 Task: Create a section Data Analysis Sprint and in the section, add a milestone Mobile App Development in the project Vigilant.
Action: Mouse moved to (9, 65)
Screenshot: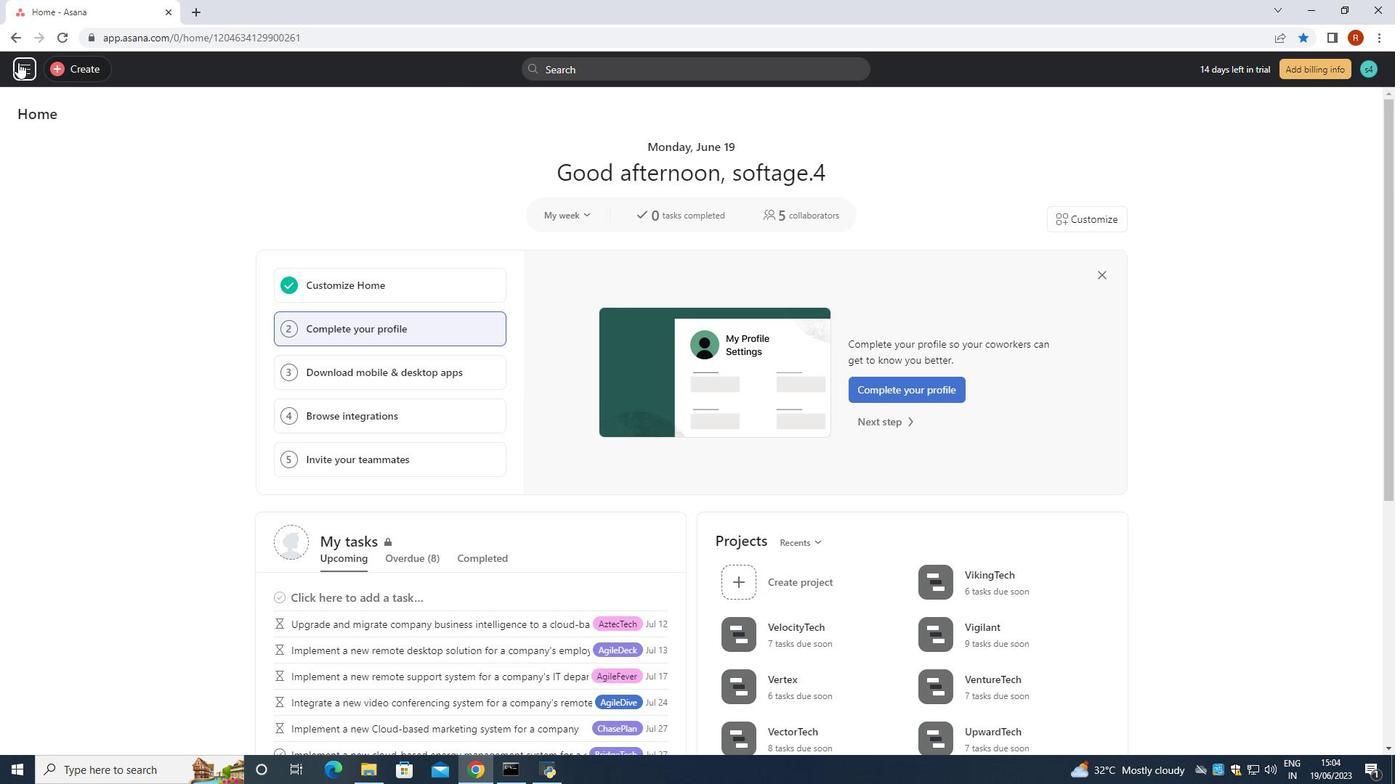 
Action: Mouse pressed left at (9, 65)
Screenshot: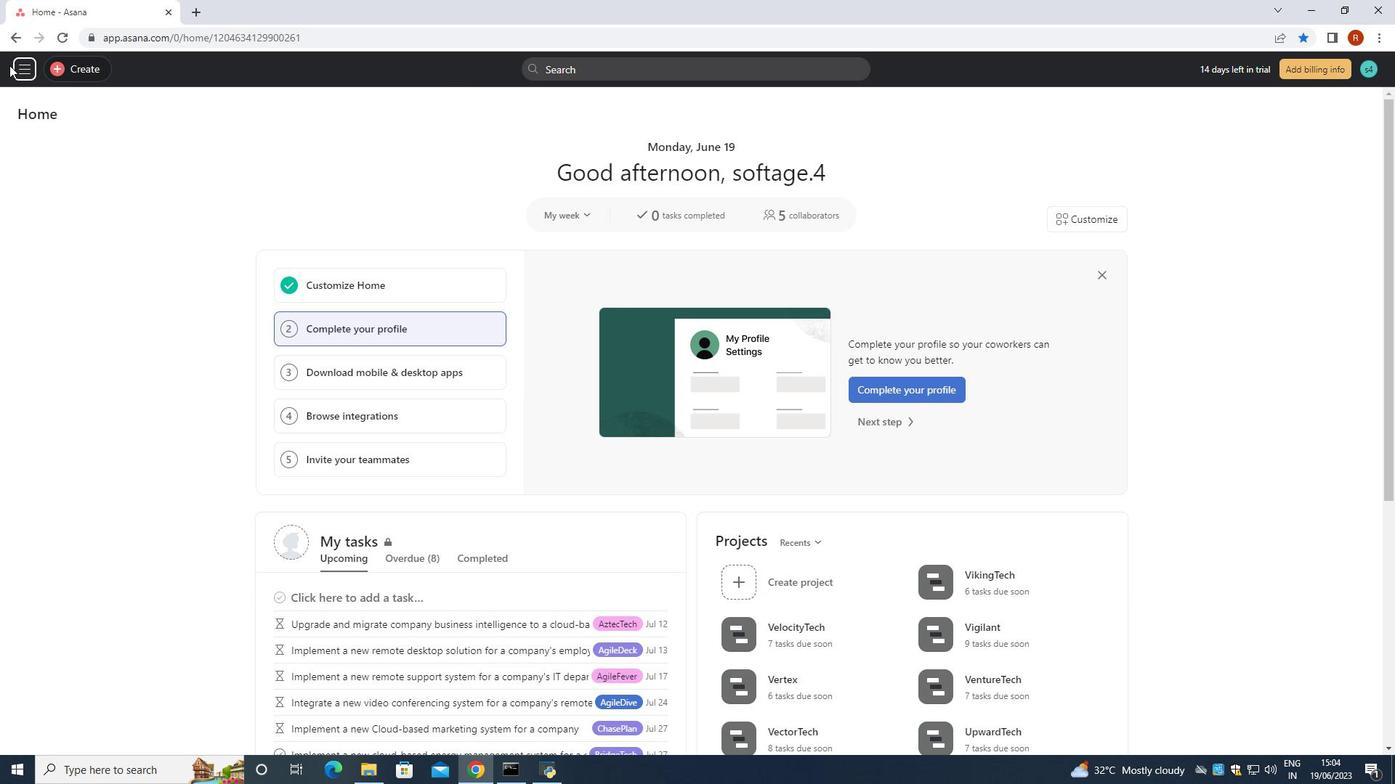
Action: Mouse moved to (15, 66)
Screenshot: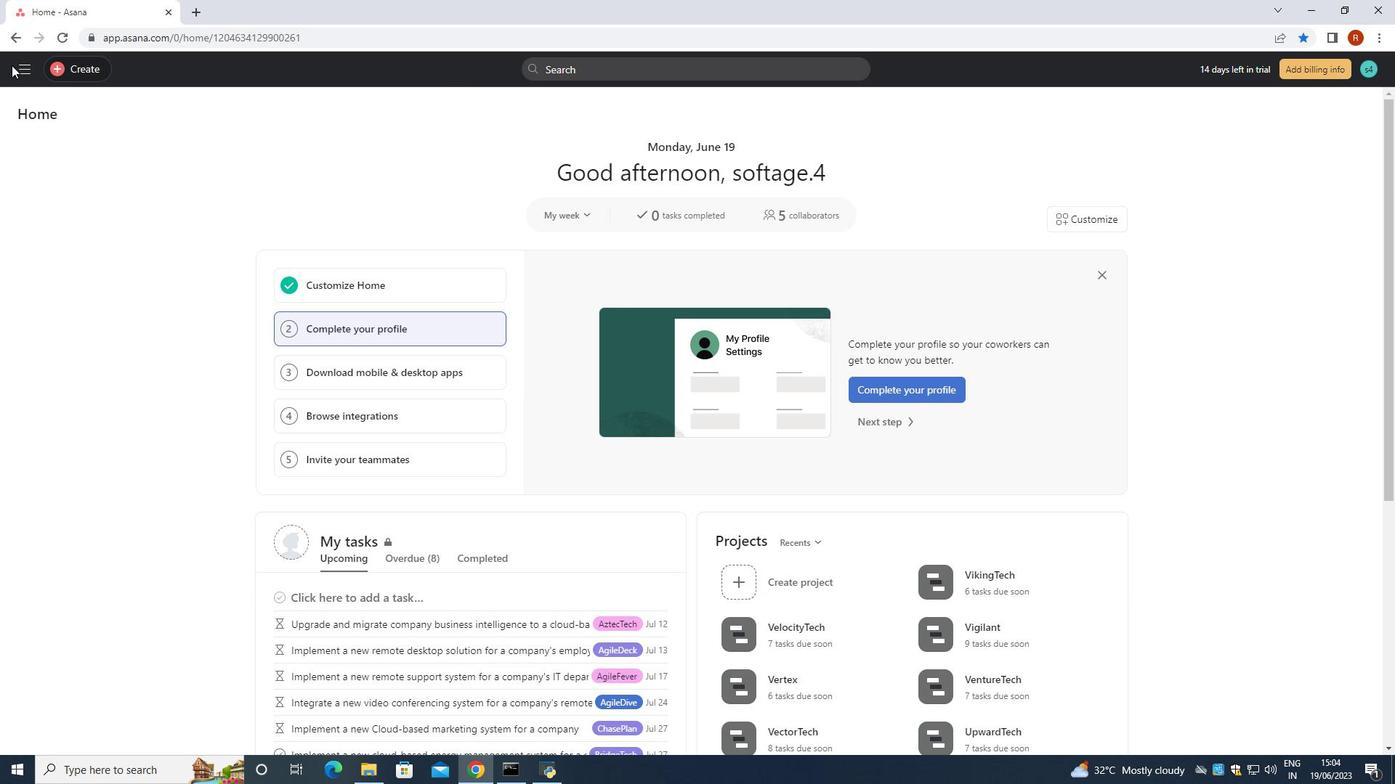 
Action: Mouse pressed left at (15, 66)
Screenshot: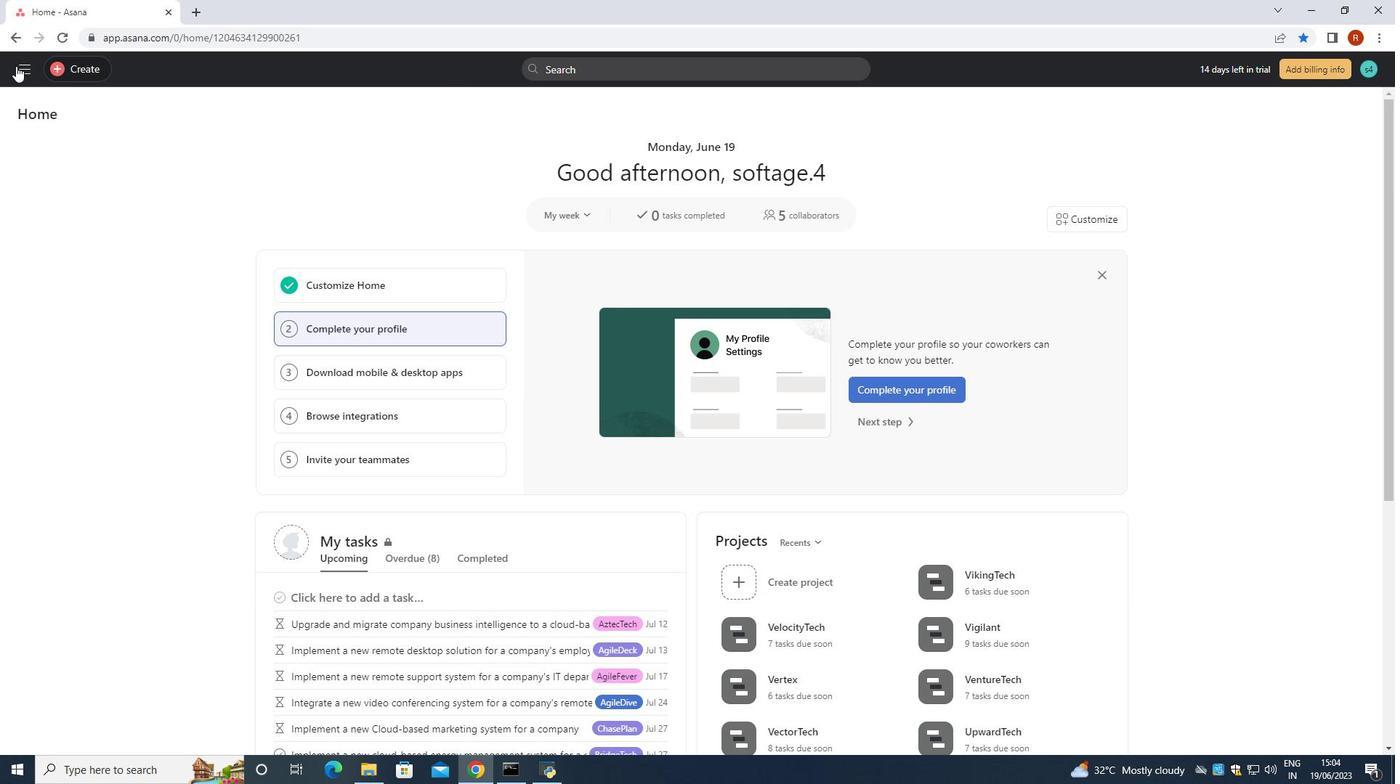 
Action: Mouse moved to (69, 320)
Screenshot: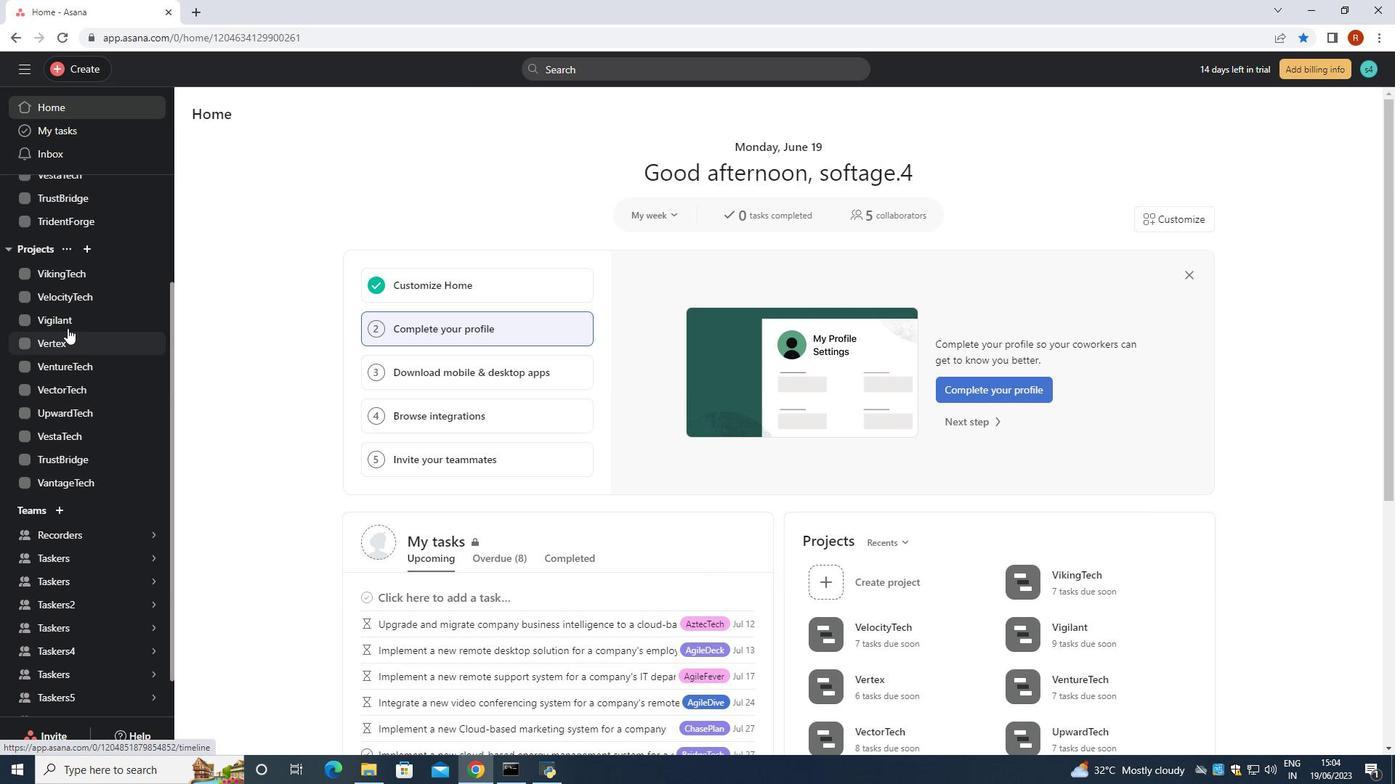 
Action: Mouse pressed left at (69, 320)
Screenshot: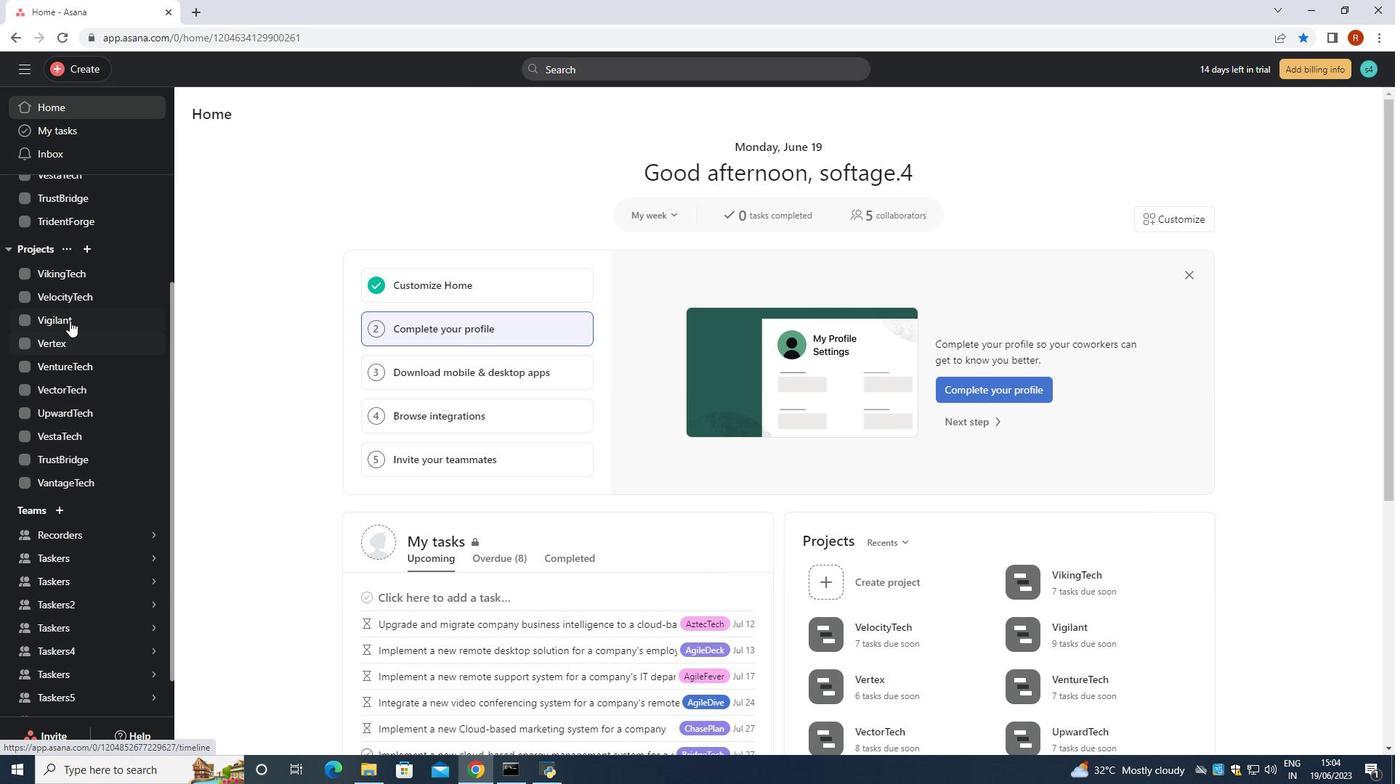 
Action: Mouse moved to (296, 452)
Screenshot: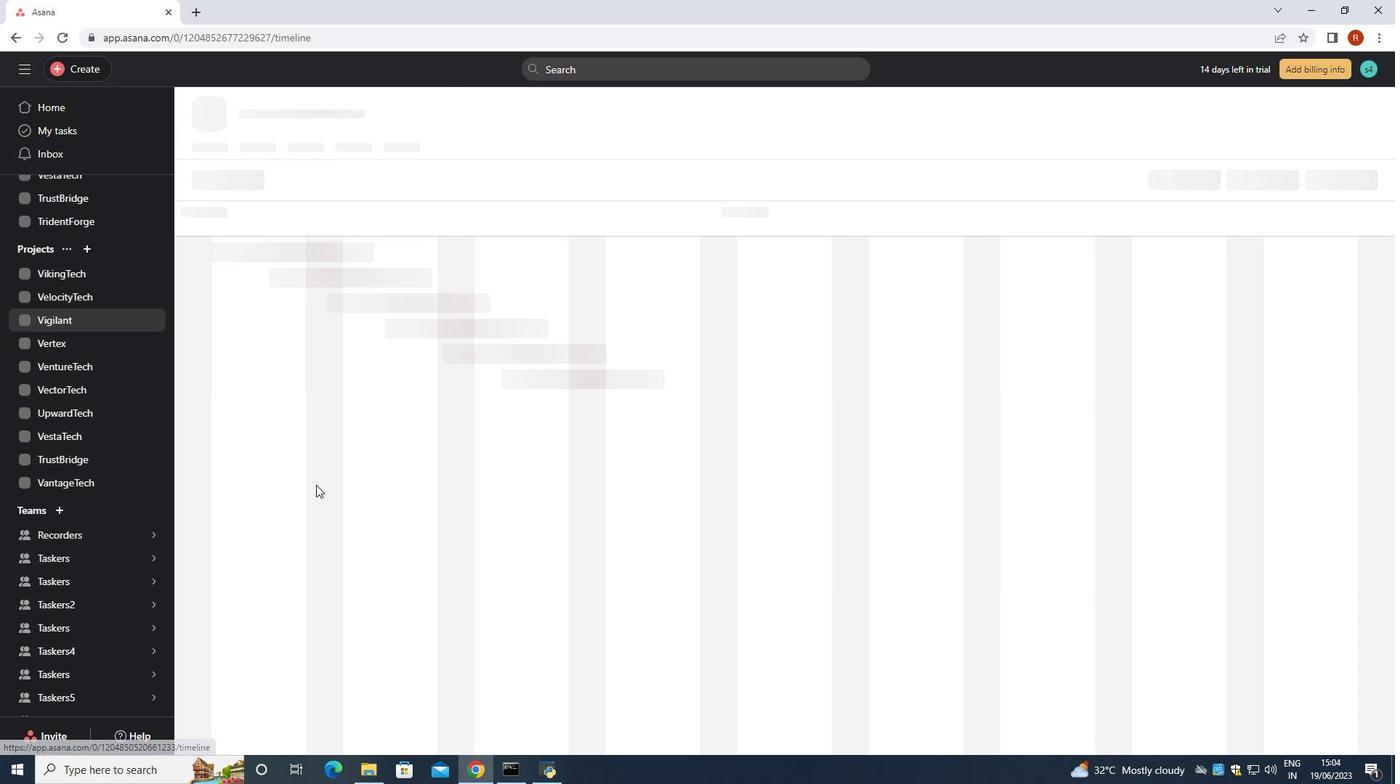 
Action: Mouse scrolled (296, 451) with delta (0, 0)
Screenshot: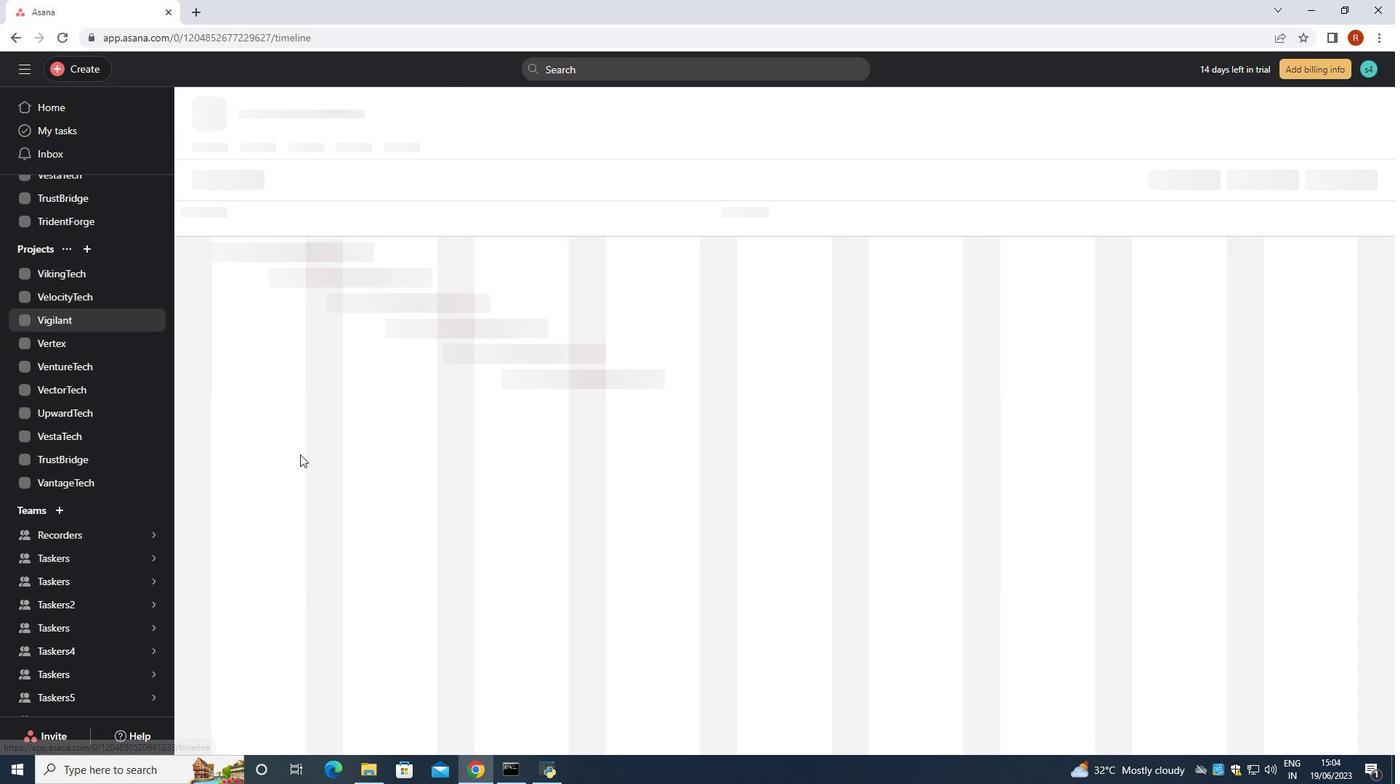 
Action: Mouse scrolled (296, 451) with delta (0, 0)
Screenshot: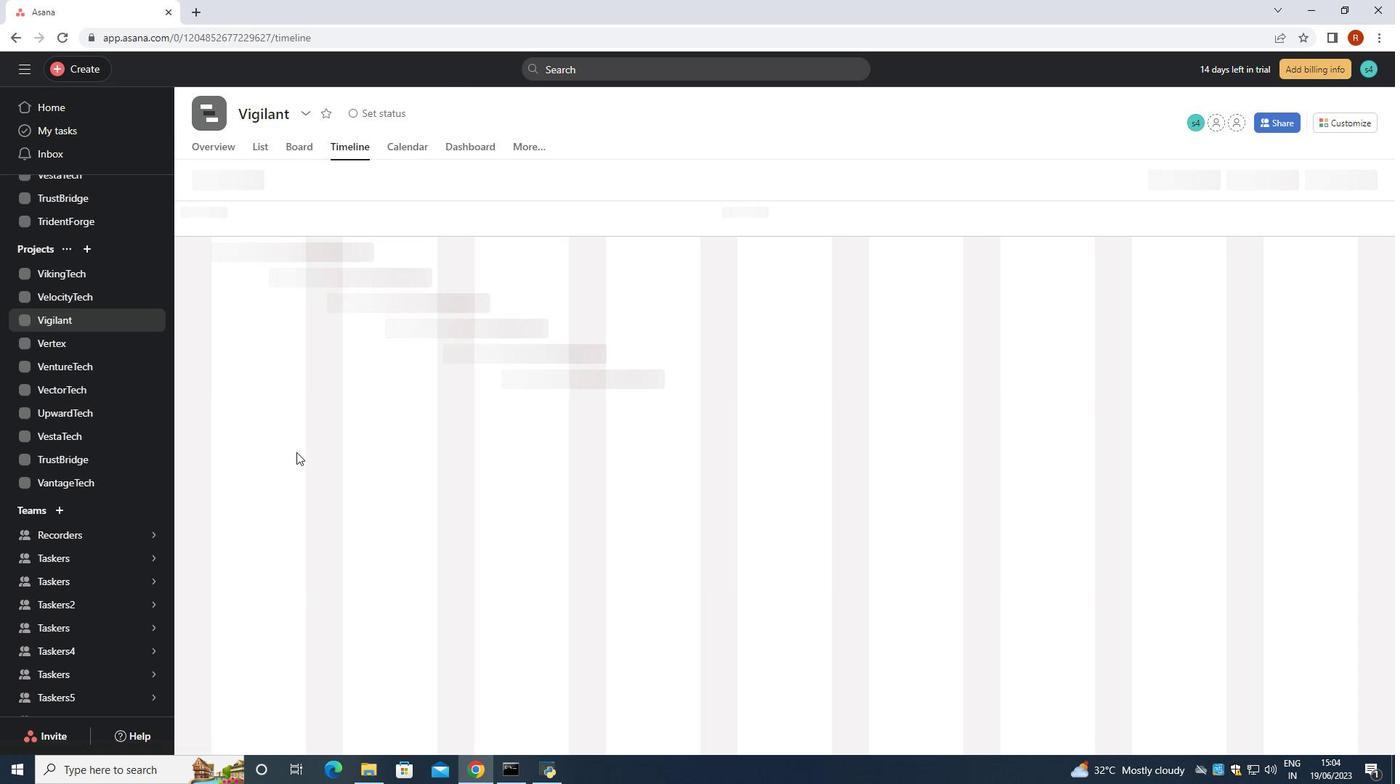 
Action: Mouse scrolled (296, 451) with delta (0, 0)
Screenshot: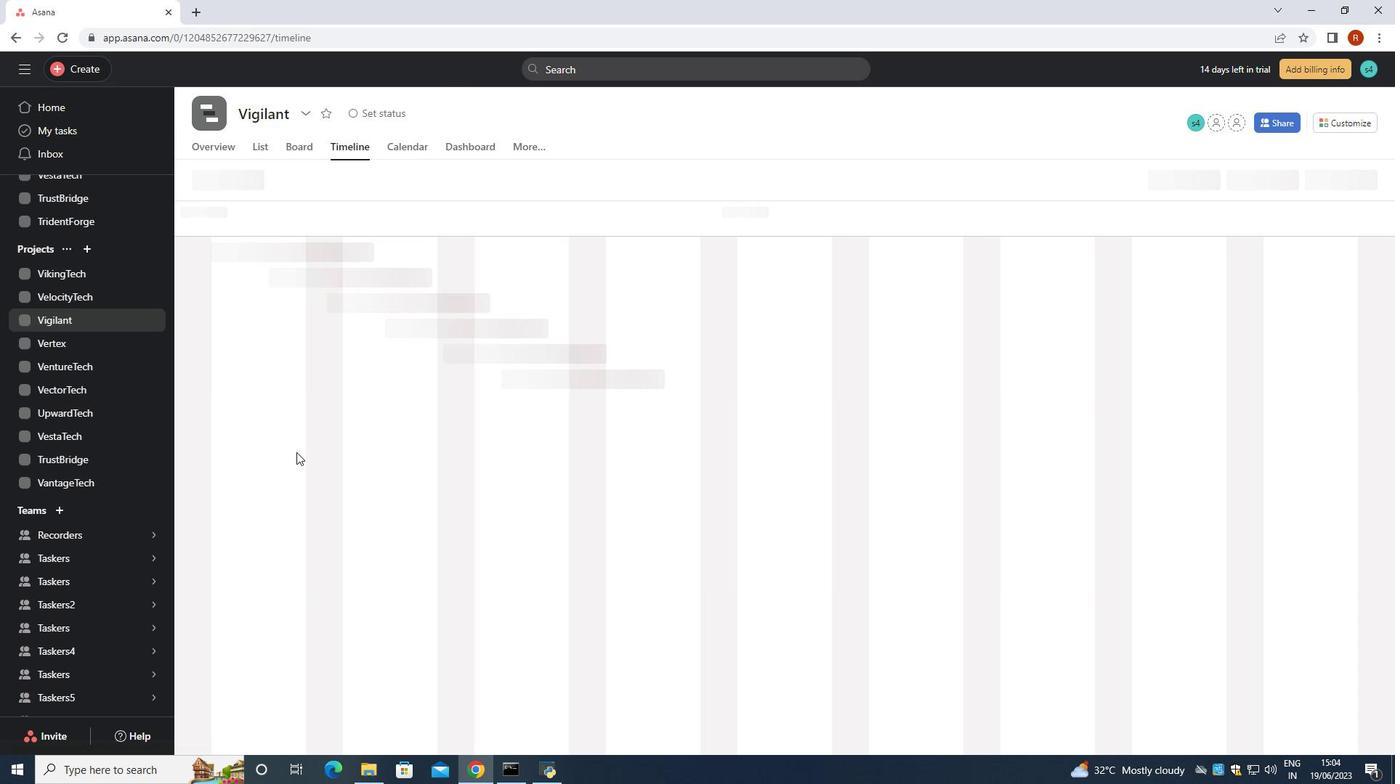 
Action: Mouse scrolled (296, 451) with delta (0, 0)
Screenshot: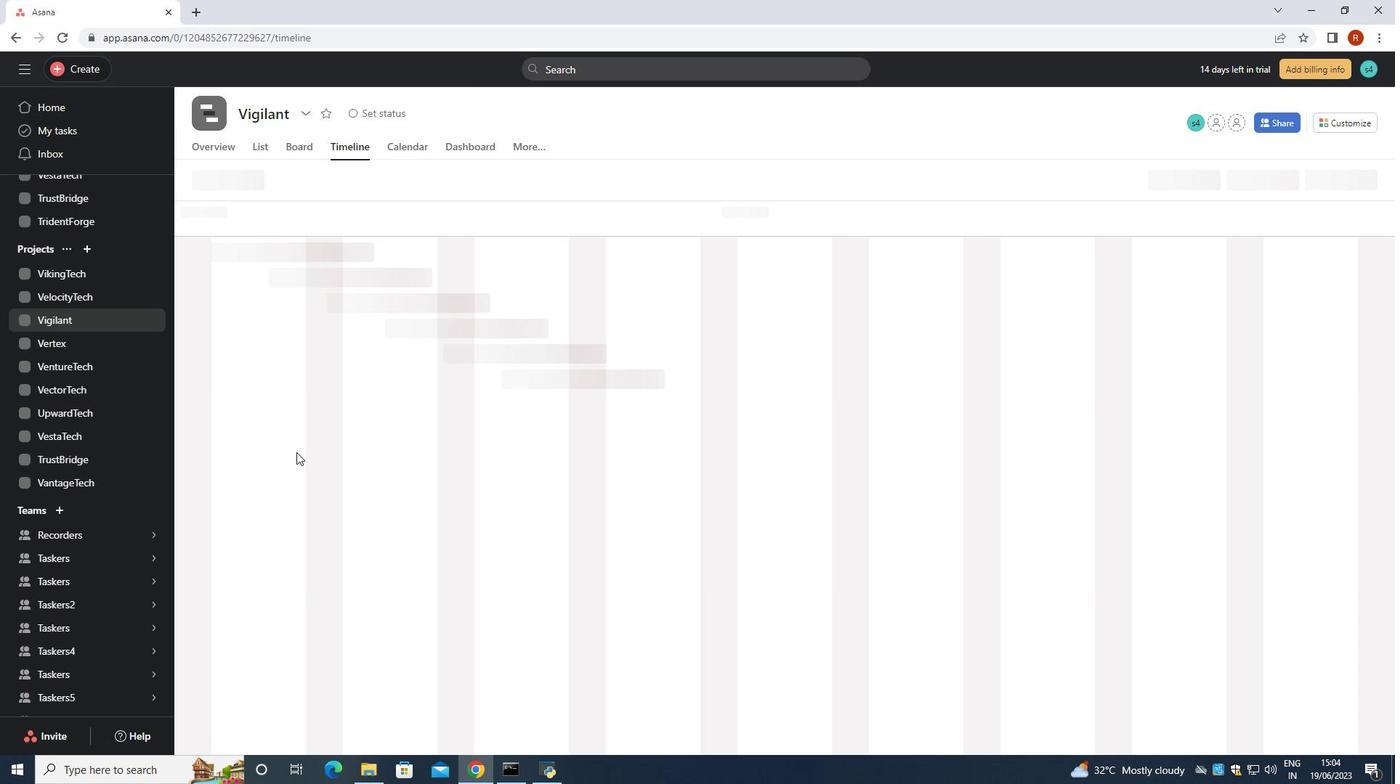 
Action: Mouse scrolled (296, 451) with delta (0, 0)
Screenshot: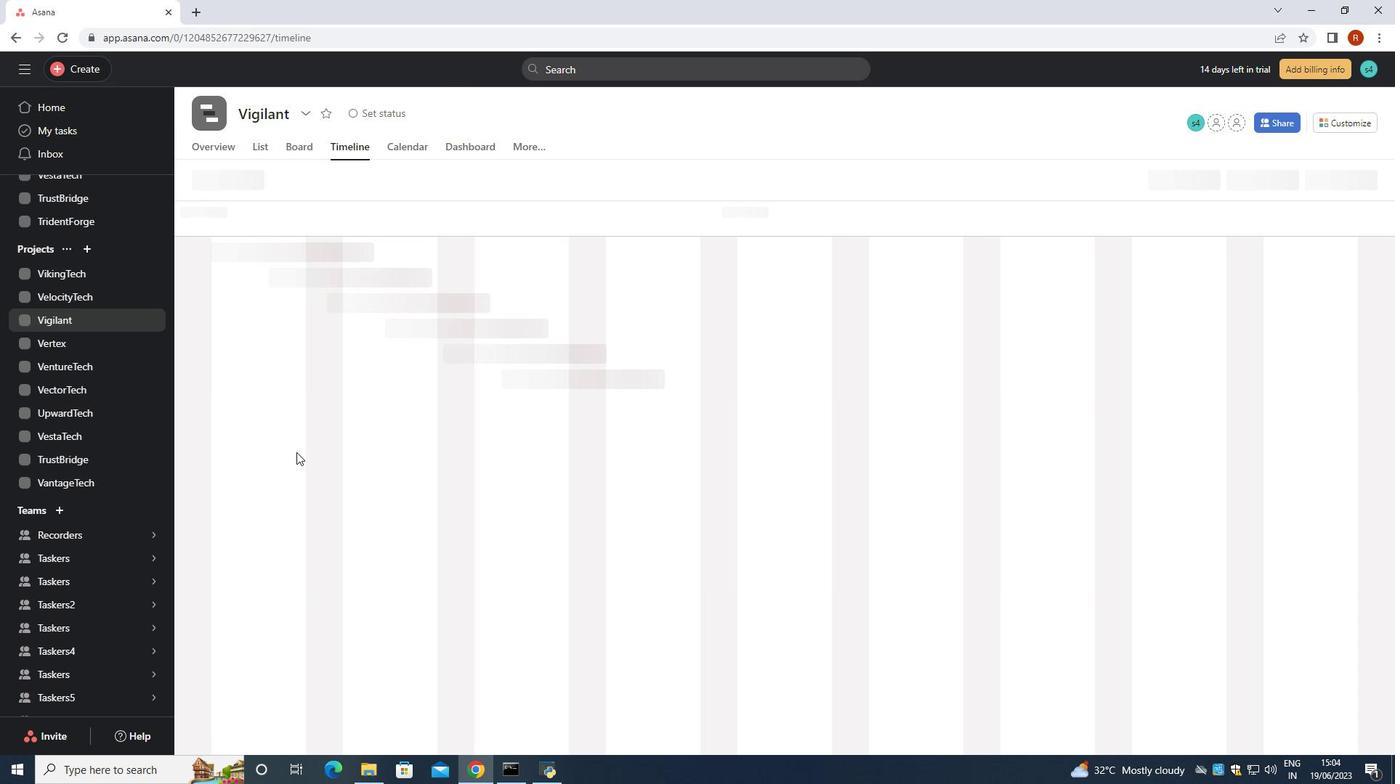 
Action: Mouse moved to (300, 452)
Screenshot: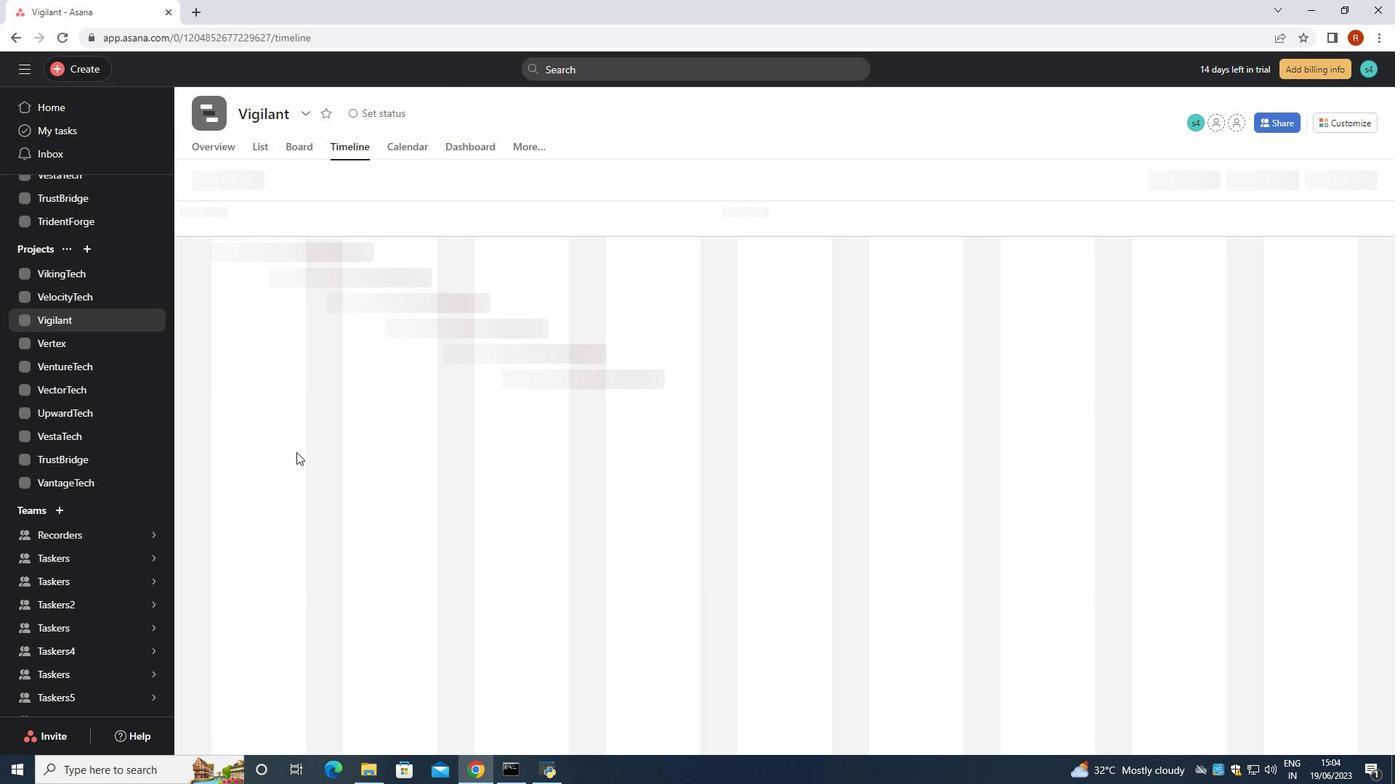 
Action: Mouse scrolled (300, 451) with delta (0, 0)
Screenshot: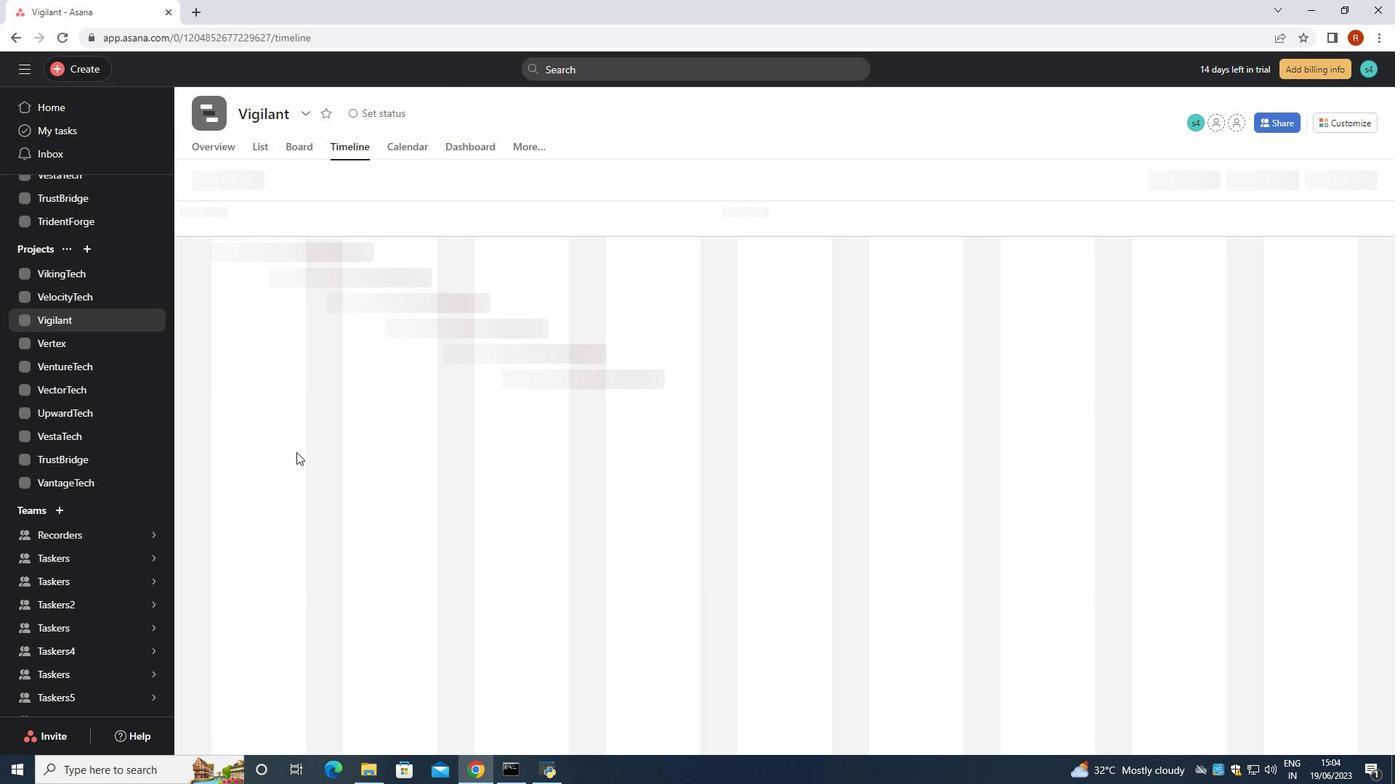 
Action: Mouse moved to (304, 452)
Screenshot: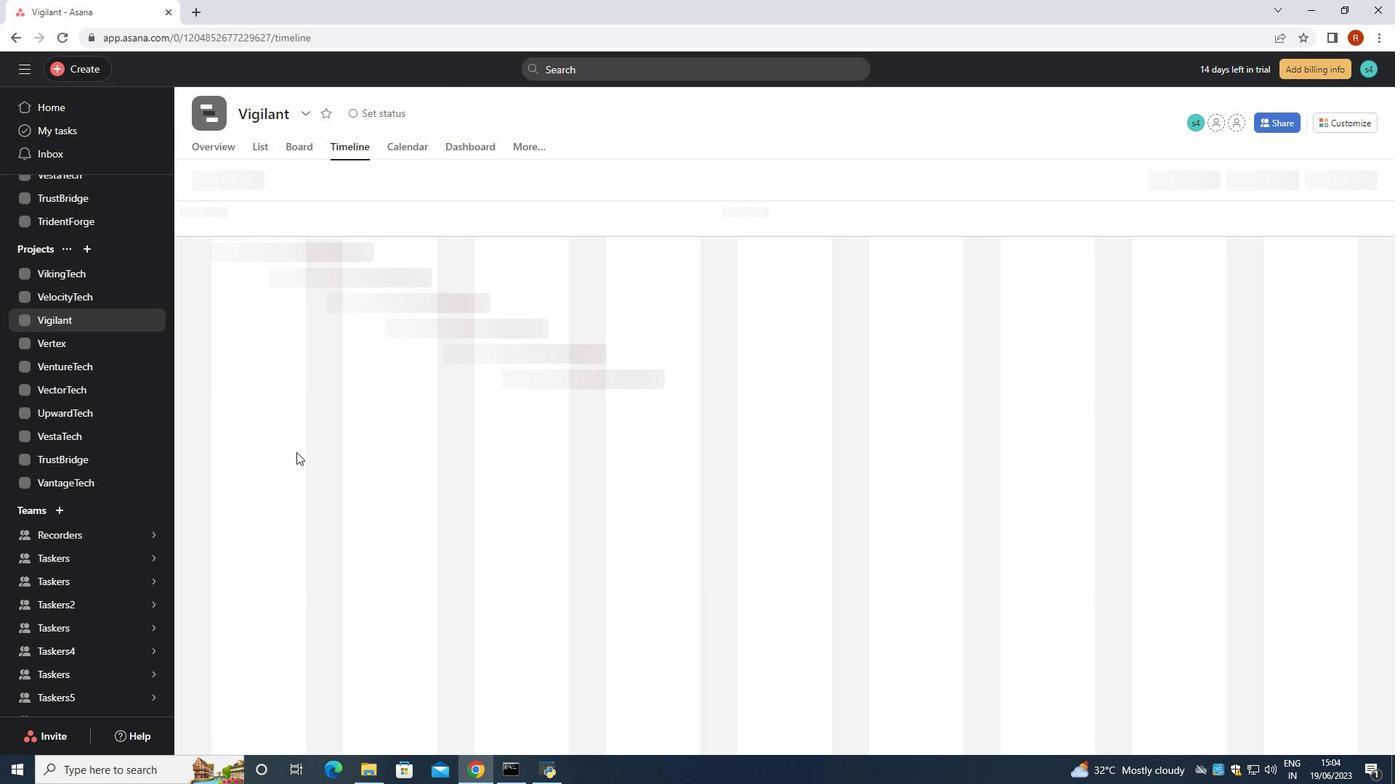 
Action: Mouse scrolled (304, 451) with delta (0, 0)
Screenshot: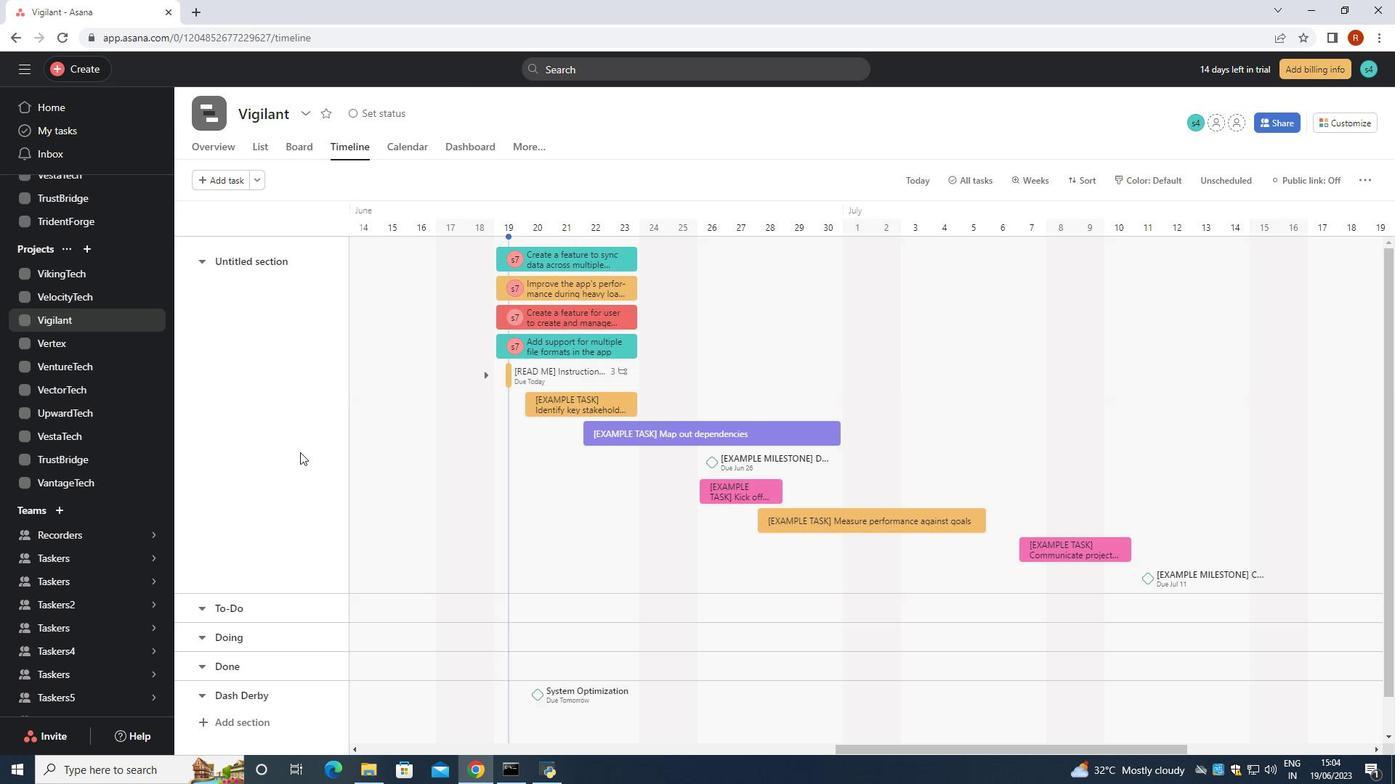 
Action: Mouse moved to (265, 690)
Screenshot: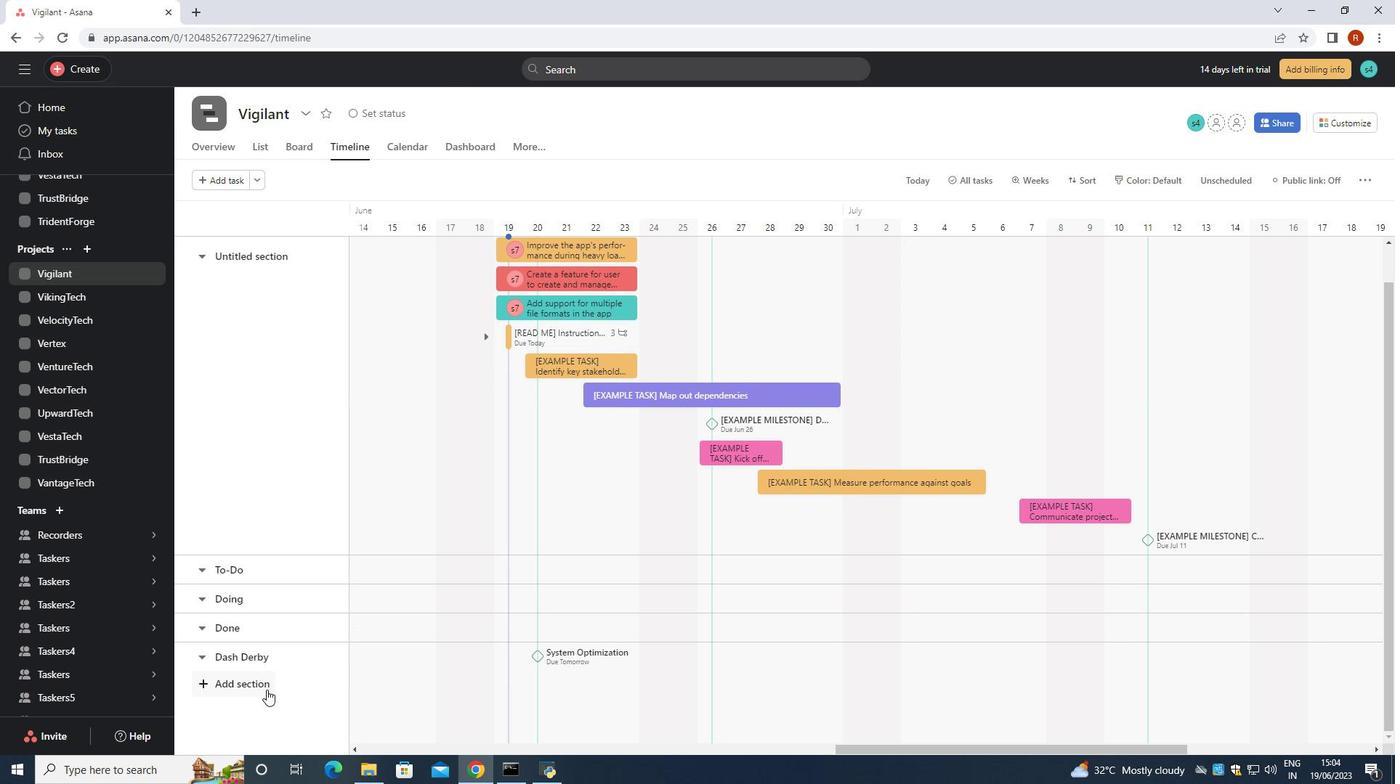 
Action: Mouse pressed left at (265, 690)
Screenshot: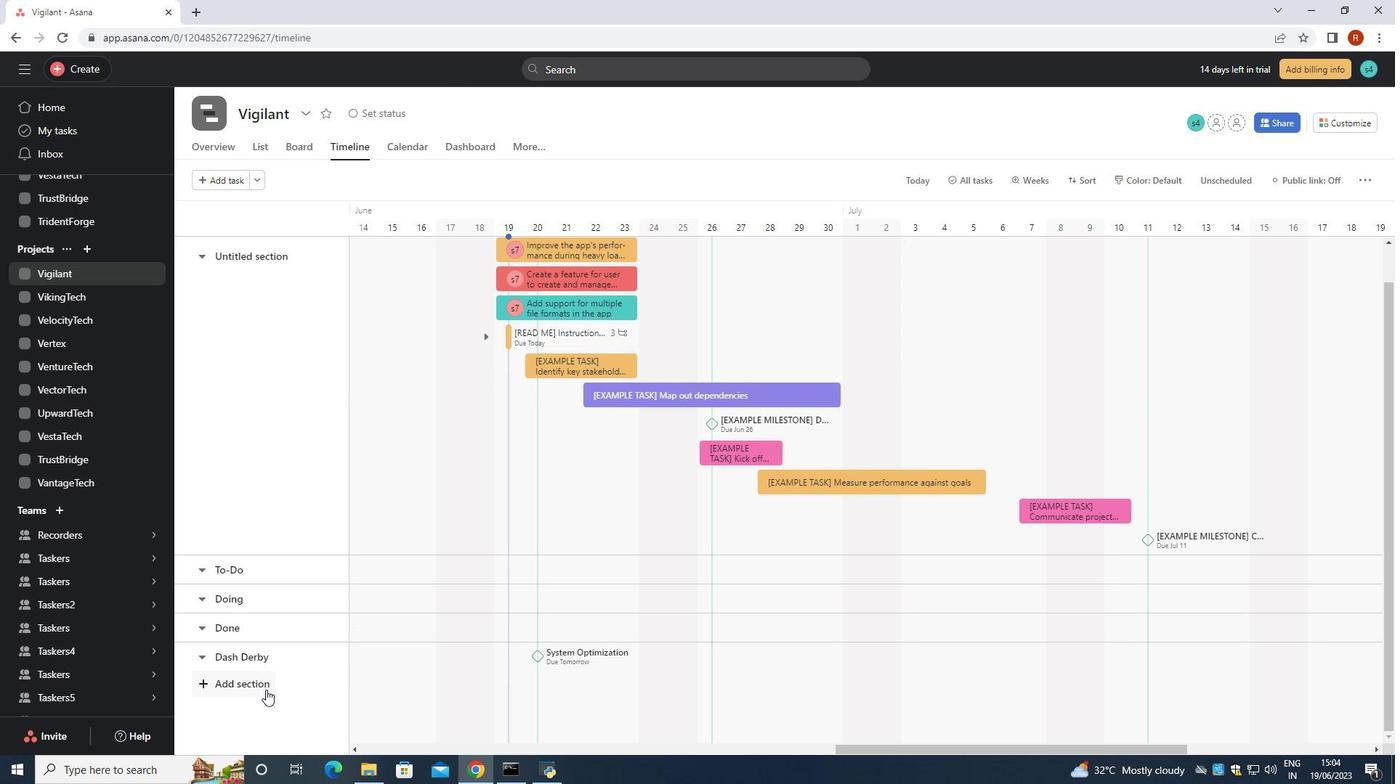 
Action: Mouse moved to (263, 699)
Screenshot: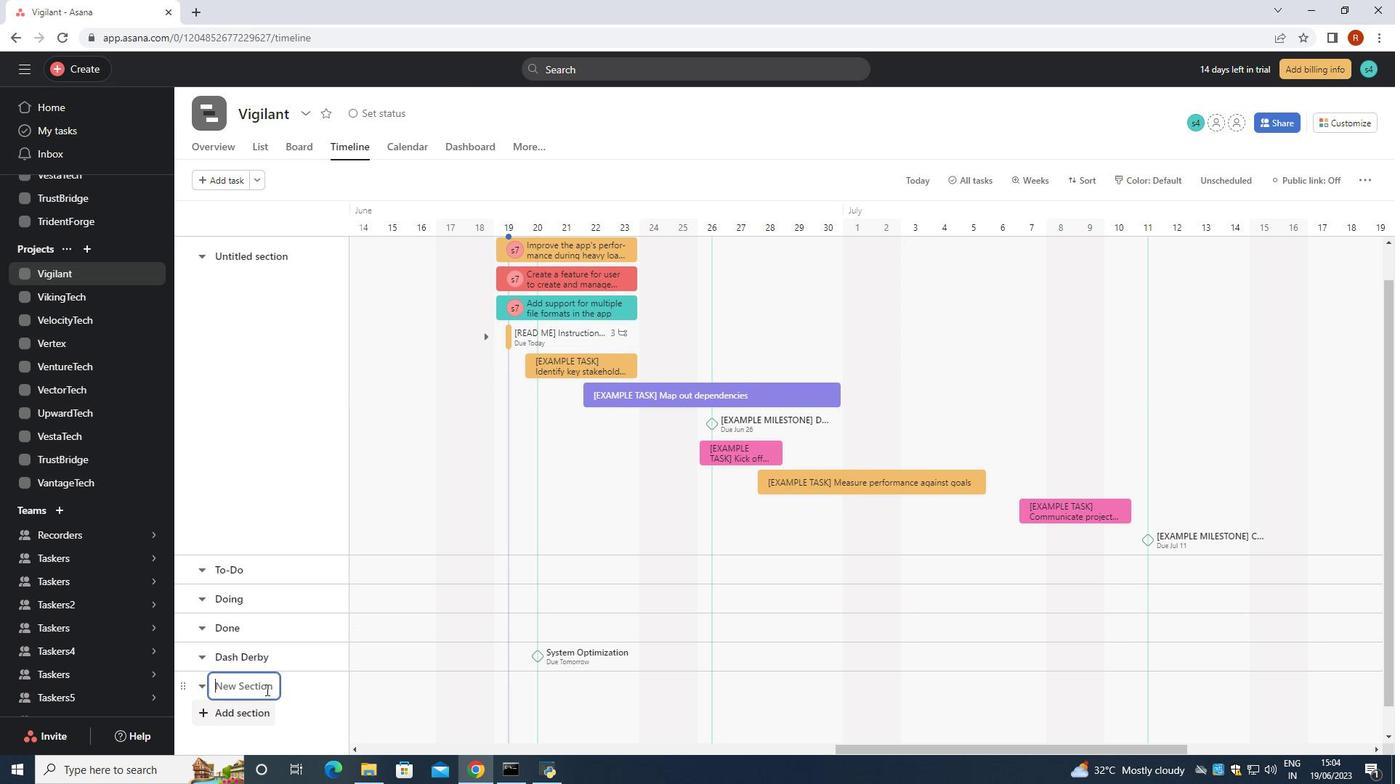 
Action: Key pressed <Key.shift>Data<Key.space><Key.shift>Analysis<Key.space>
Screenshot: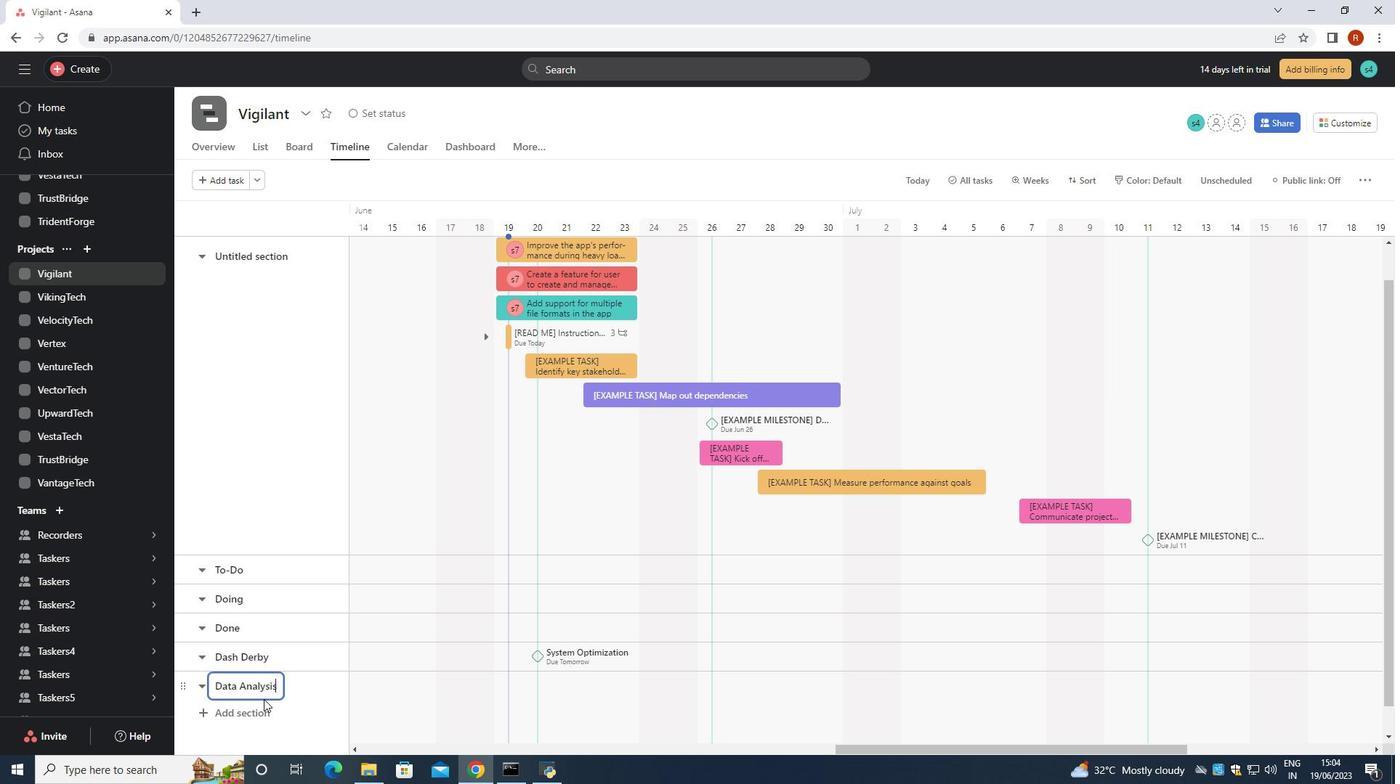 
Action: Mouse moved to (413, 695)
Screenshot: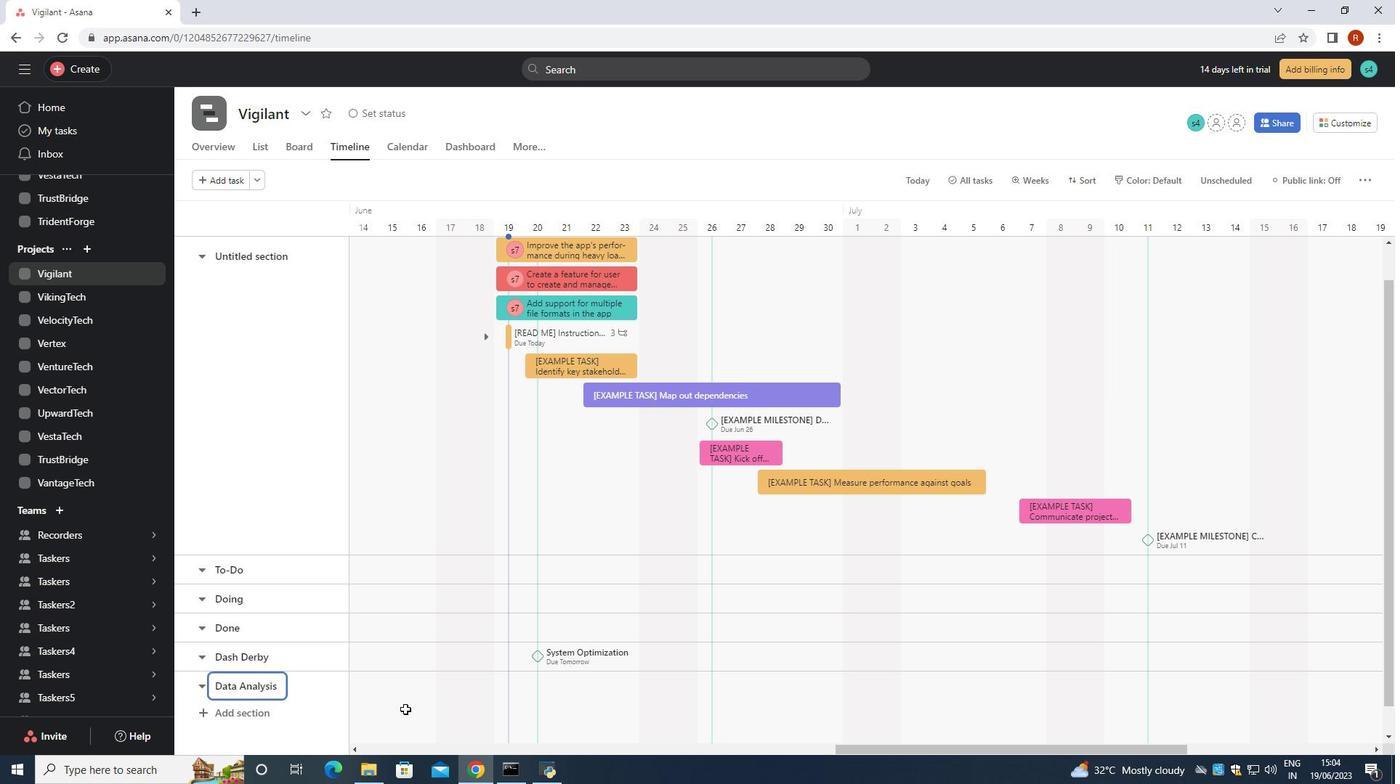 
Action: Mouse pressed left at (413, 695)
Screenshot: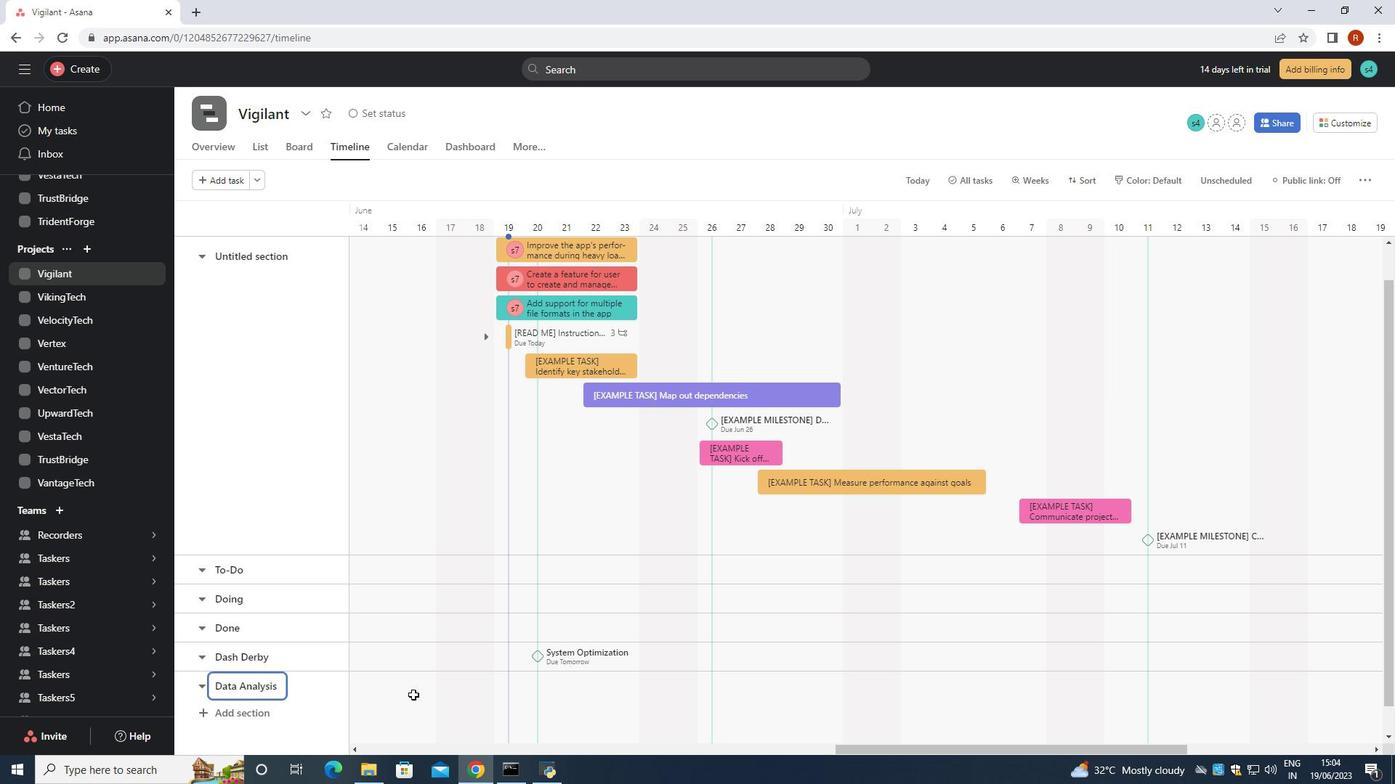 
Action: Mouse moved to (414, 694)
Screenshot: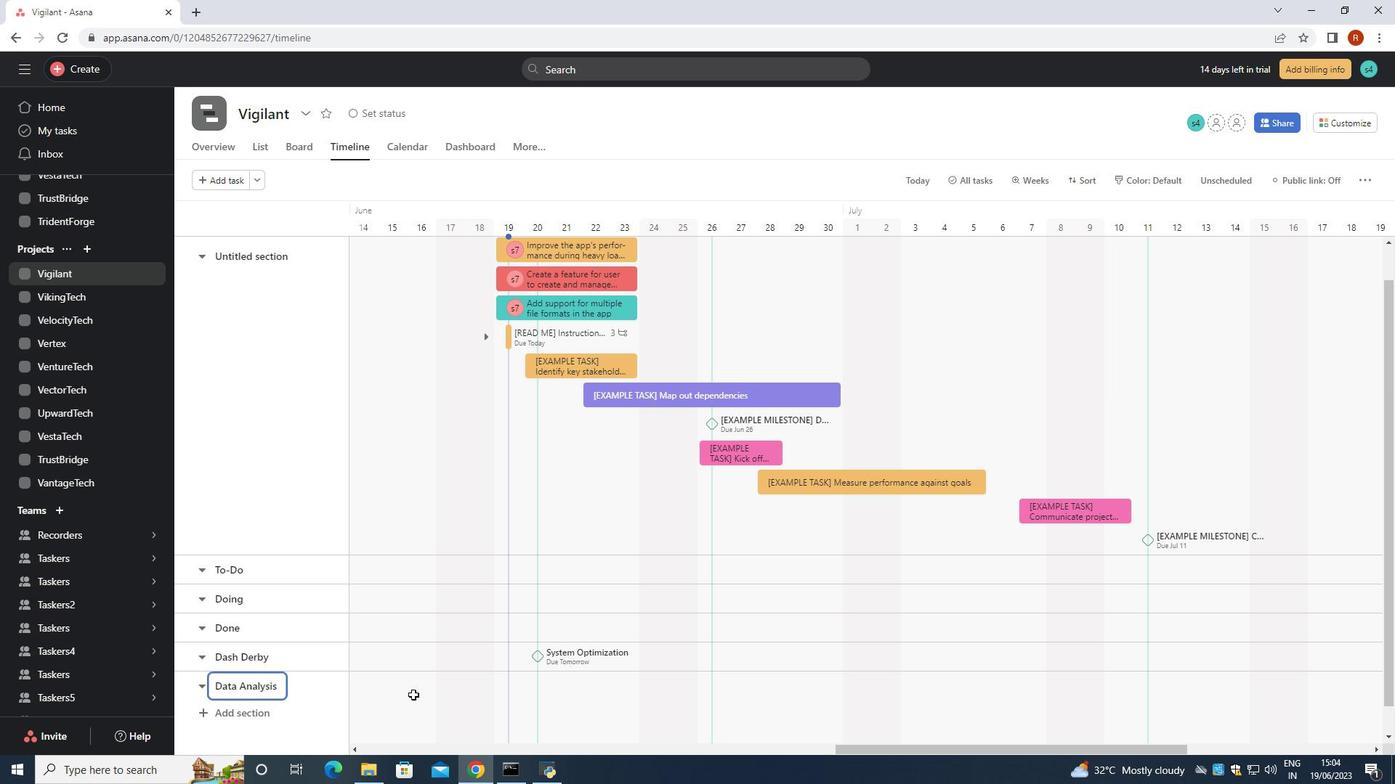 
Action: Mouse pressed left at (414, 694)
Screenshot: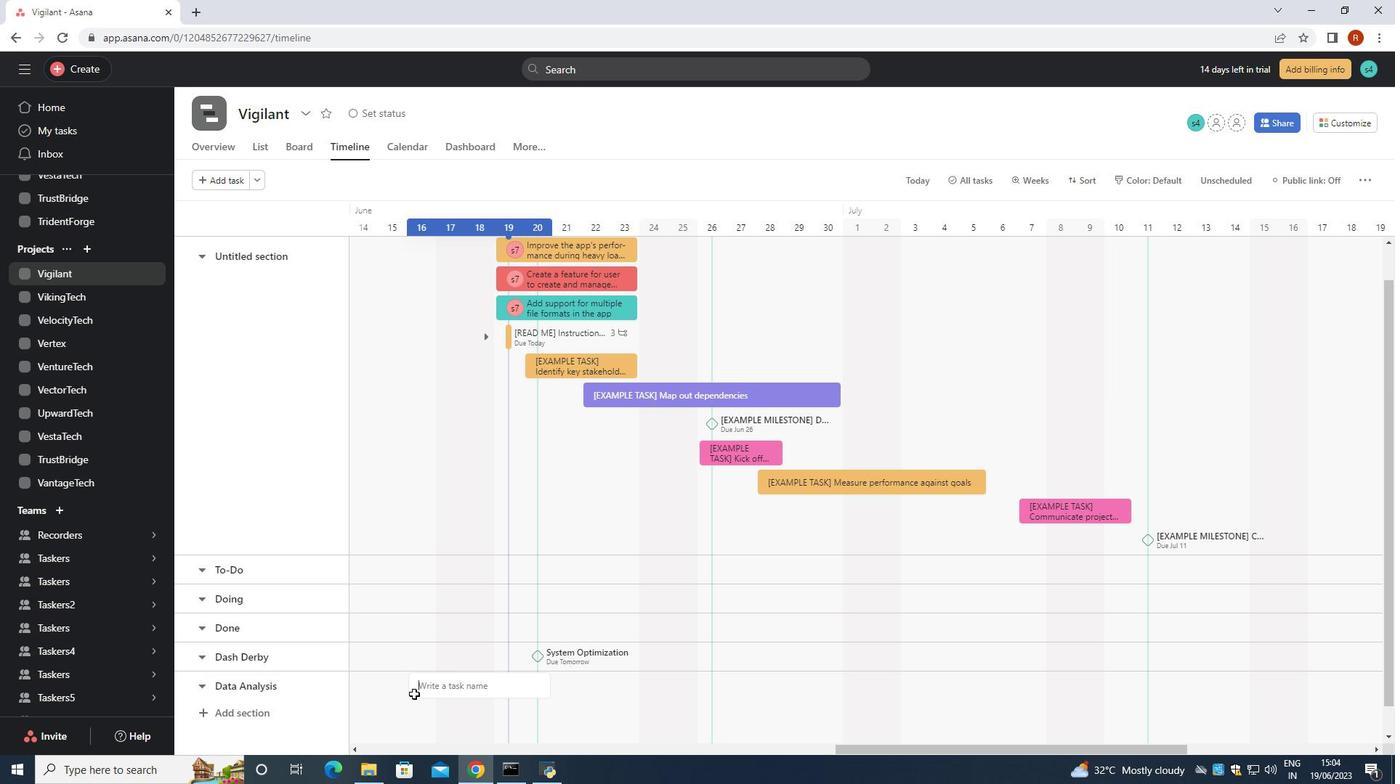 
Action: Mouse moved to (424, 695)
Screenshot: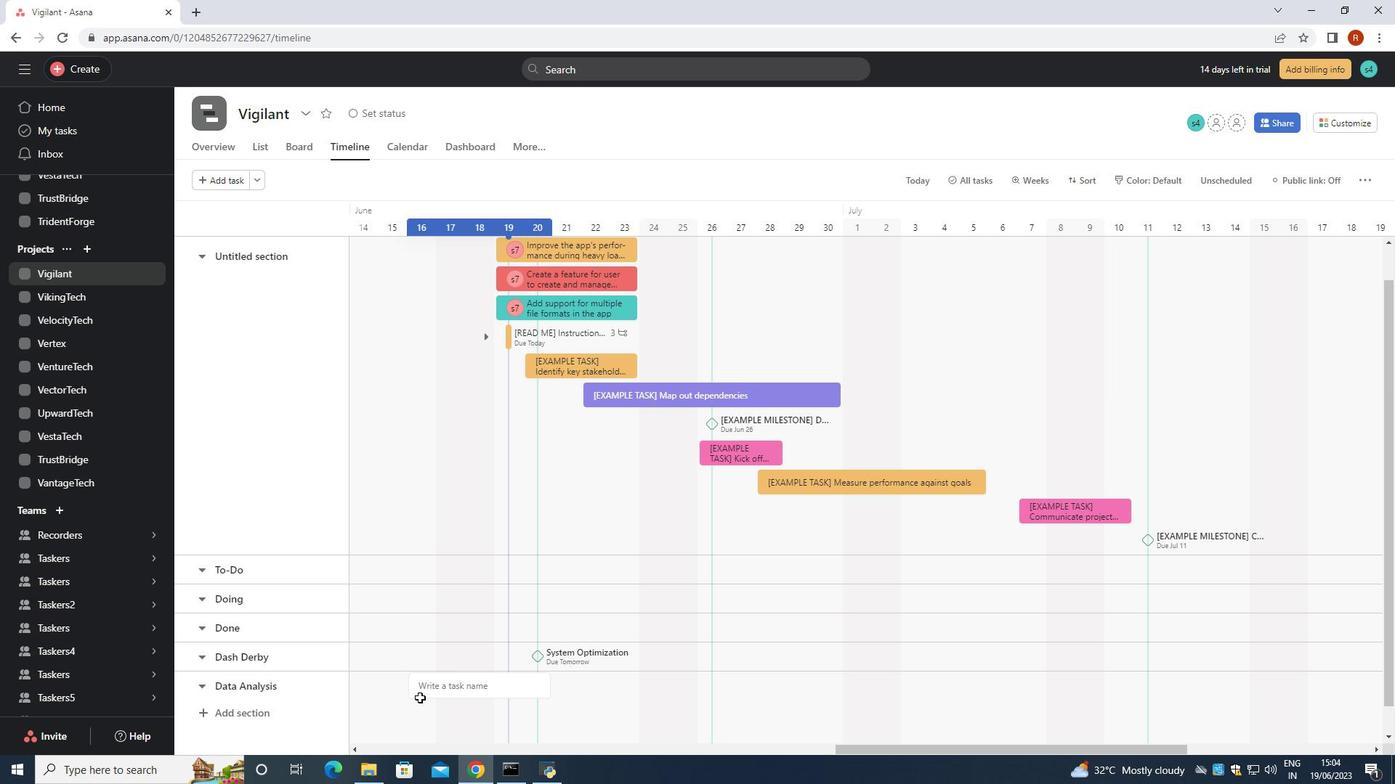 
Action: Mouse pressed left at (424, 695)
Screenshot: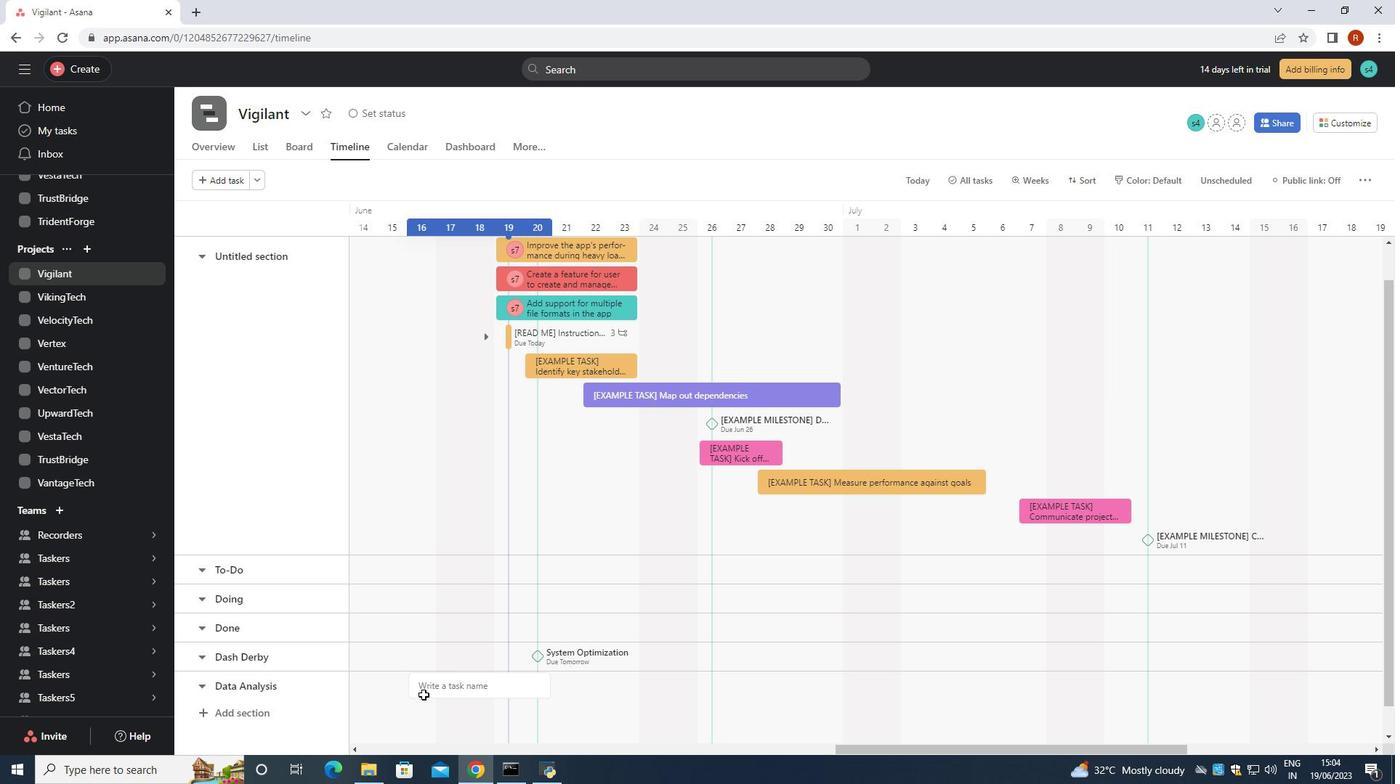 
Action: Mouse moved to (438, 687)
Screenshot: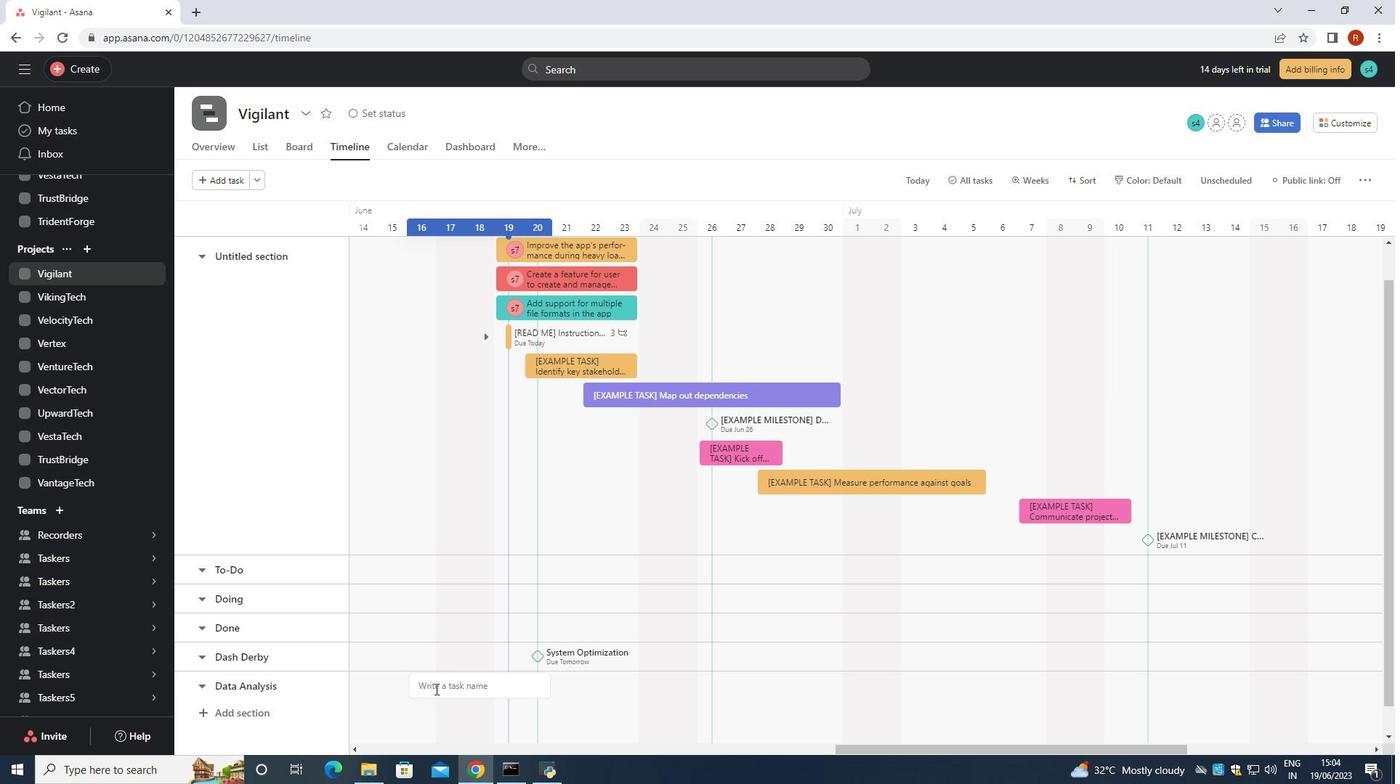 
Action: Mouse pressed left at (438, 687)
Screenshot: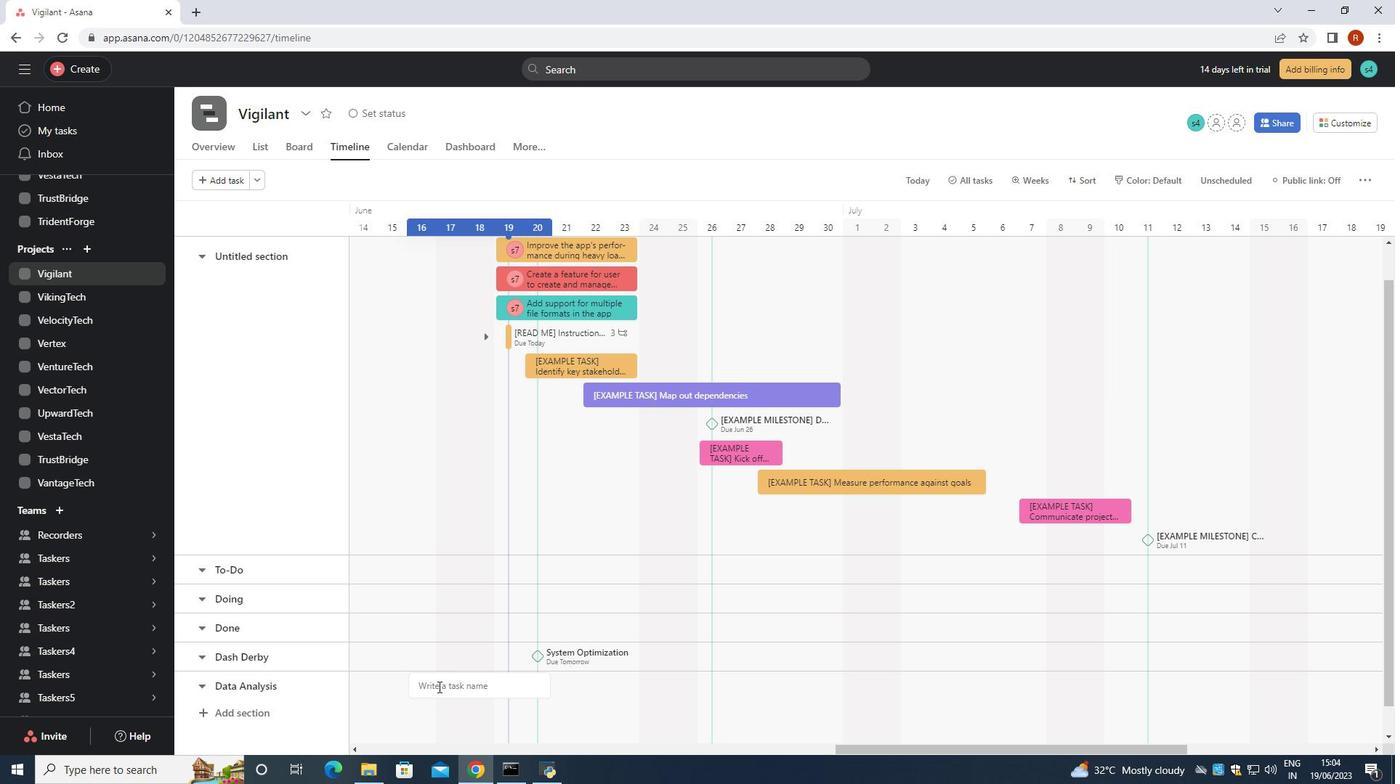 
Action: Mouse moved to (409, 749)
Screenshot: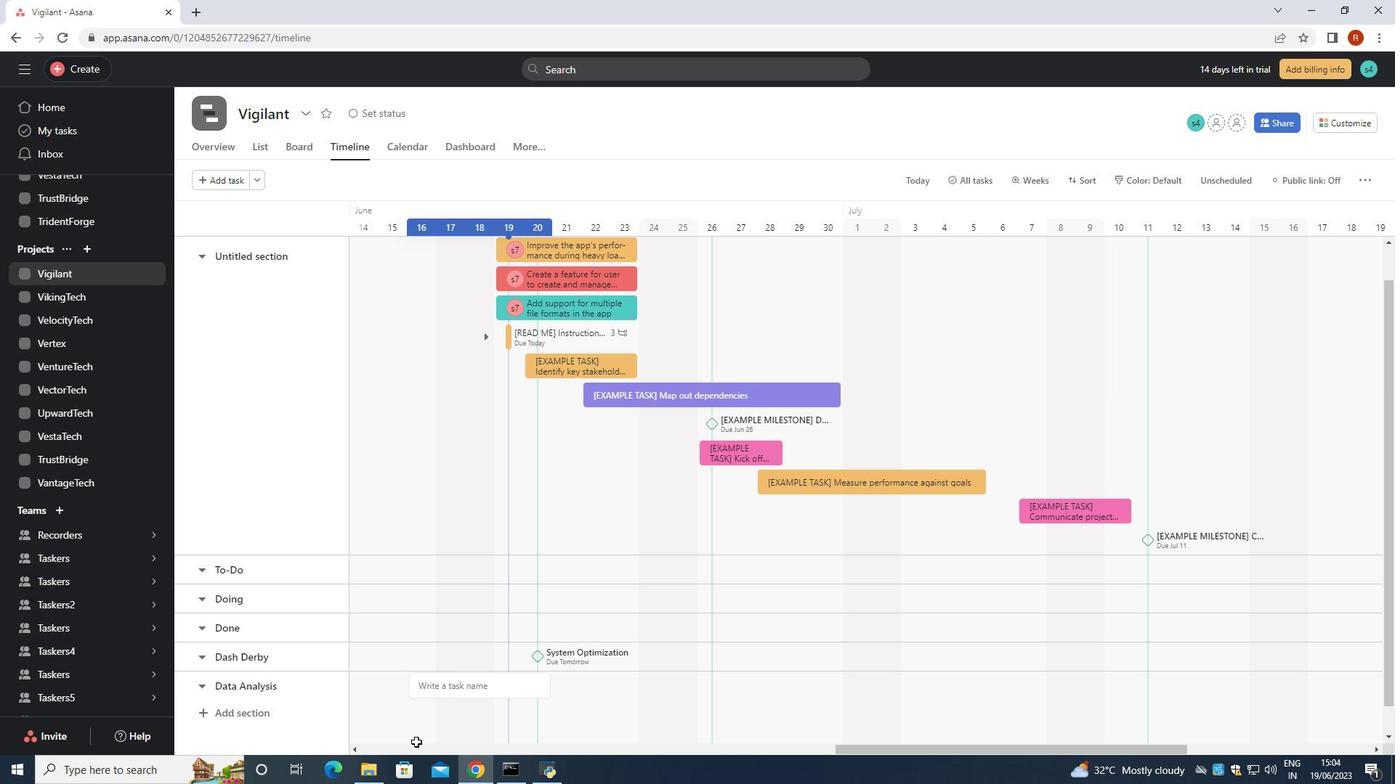 
Action: Key pressed <Key.shift><Key.shift><Key.shift>Mobile<Key.space><Key.shift>App<Key.space><Key.shift><Key.shift><Key.shift><Key.shift><Key.shift><Key.shift>Development<Key.enter>
Screenshot: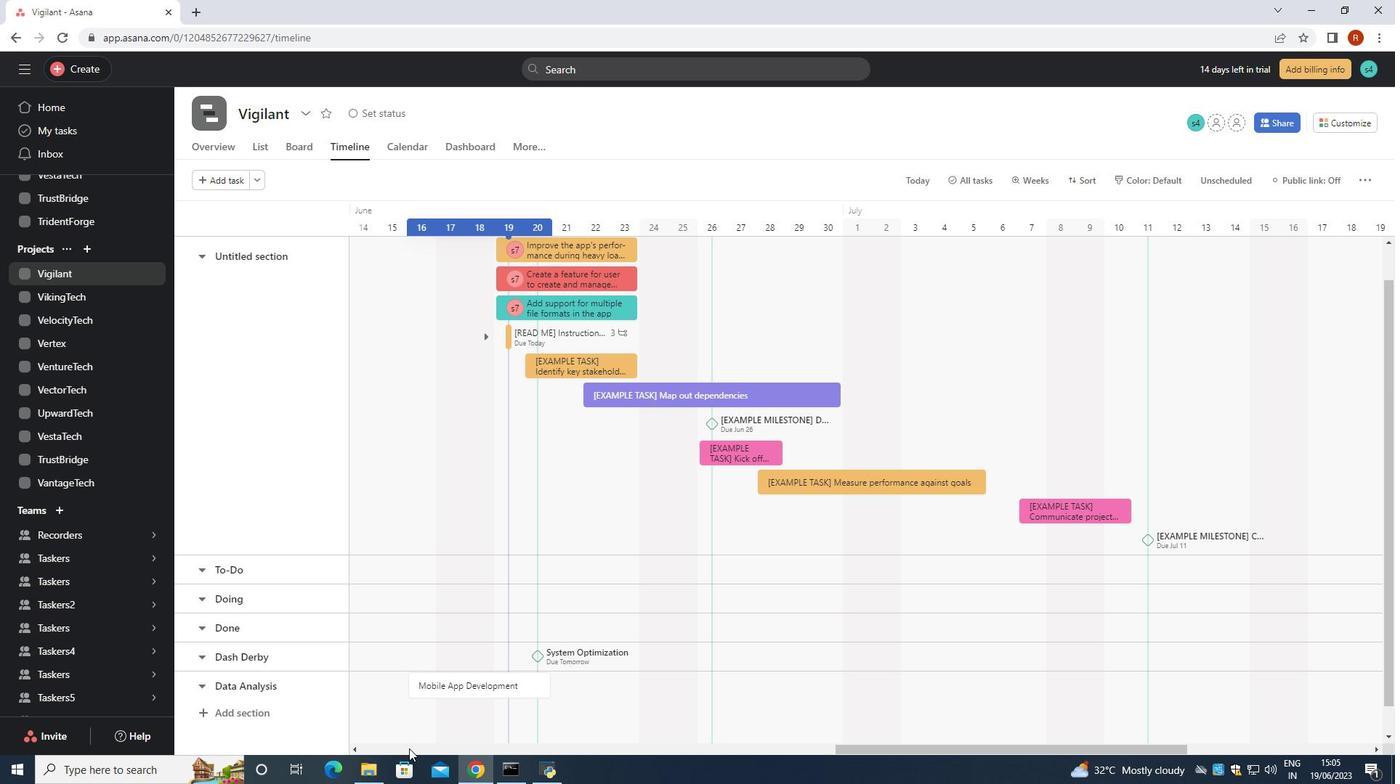 
Action: Mouse moved to (484, 679)
Screenshot: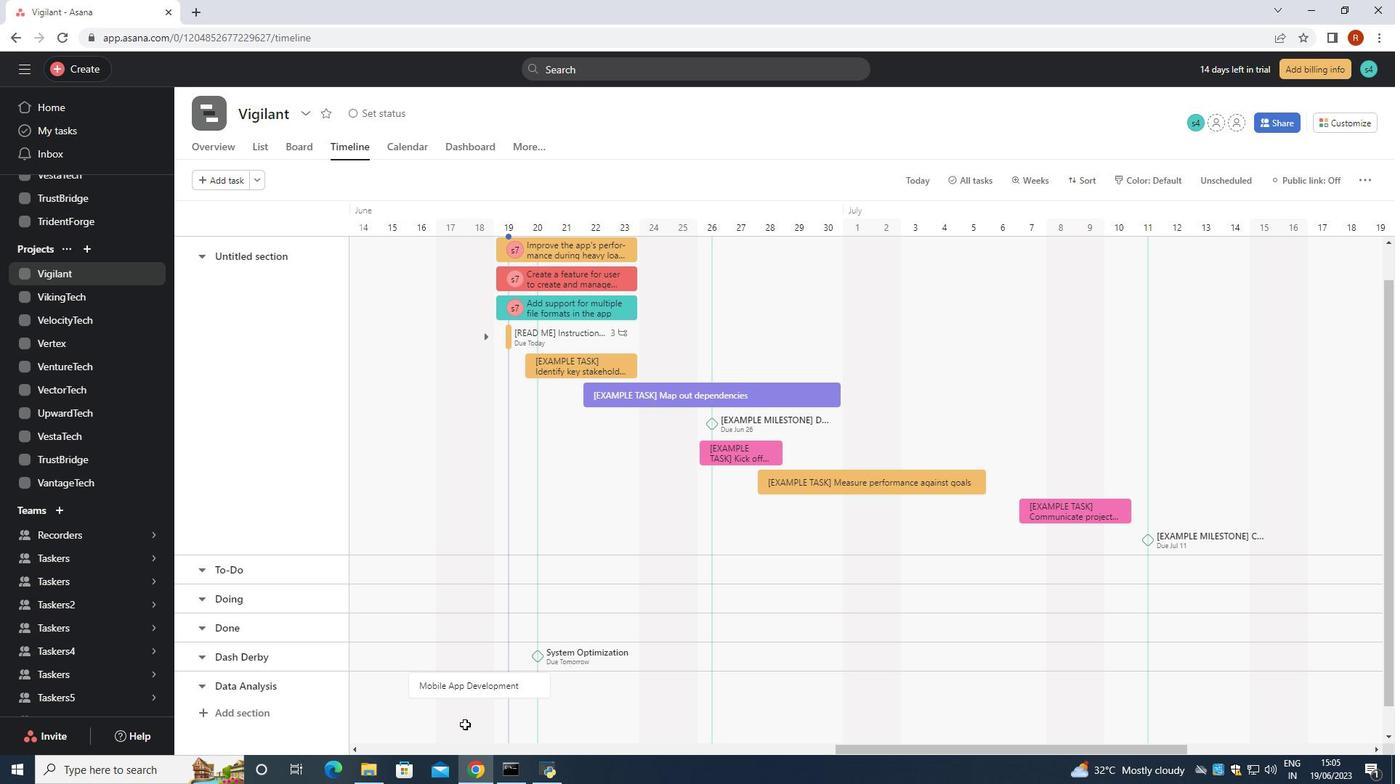 
Action: Mouse pressed right at (484, 679)
Screenshot: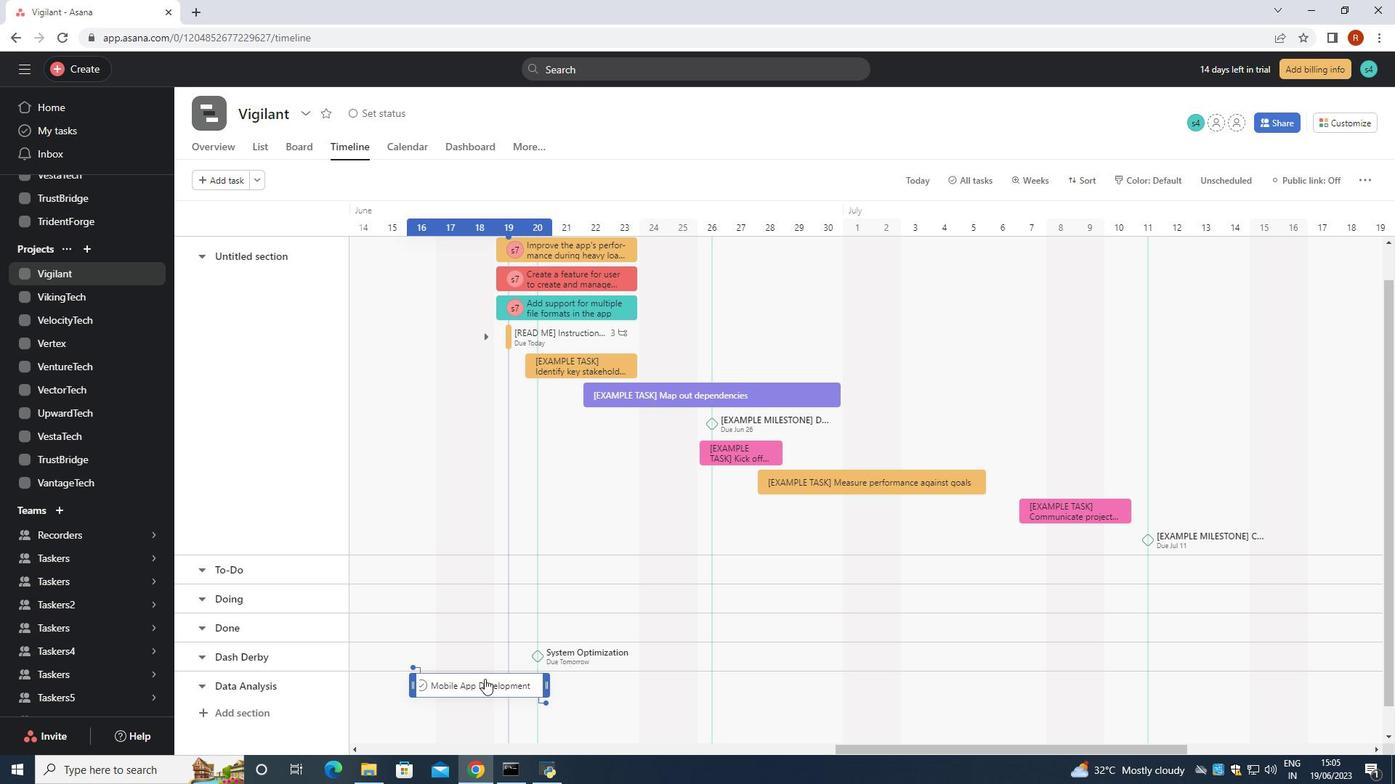 
Action: Mouse moved to (577, 601)
Screenshot: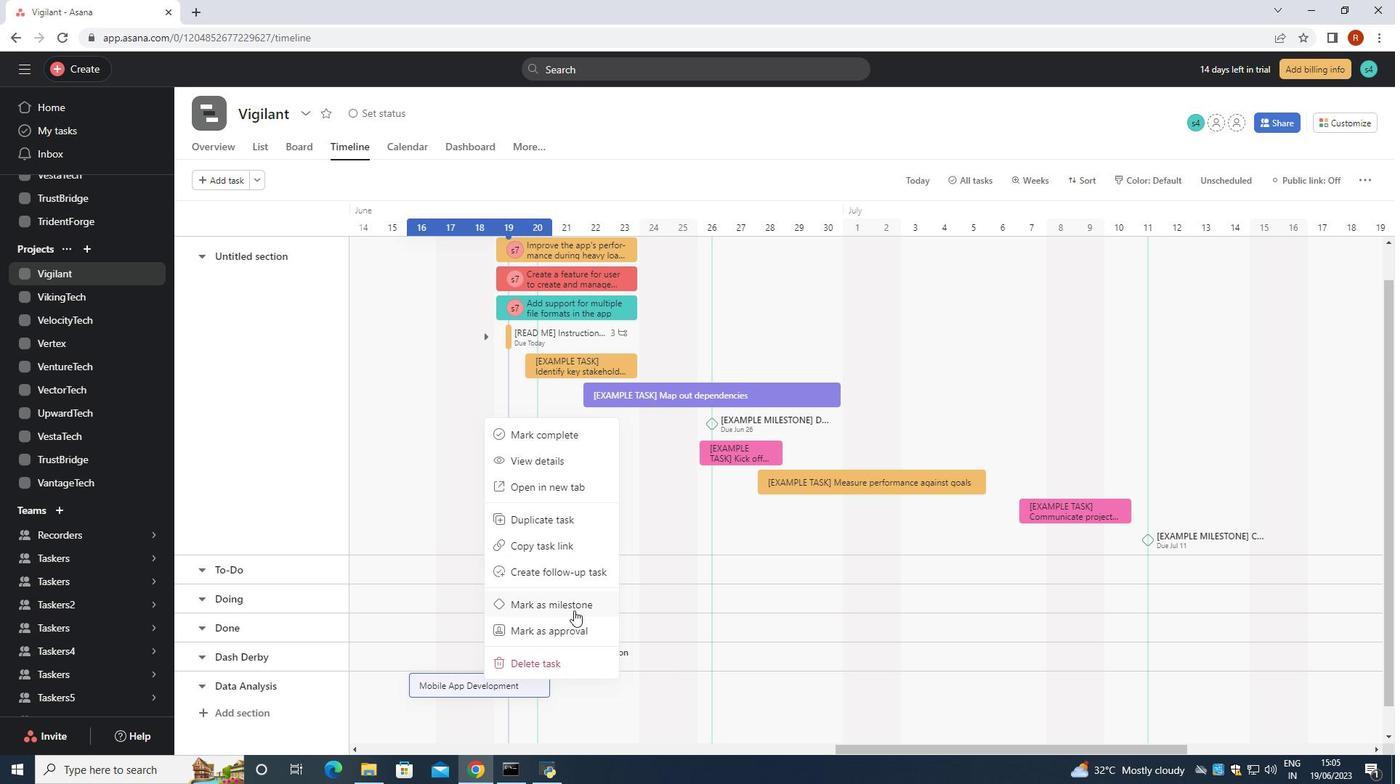 
Action: Mouse pressed left at (577, 601)
Screenshot: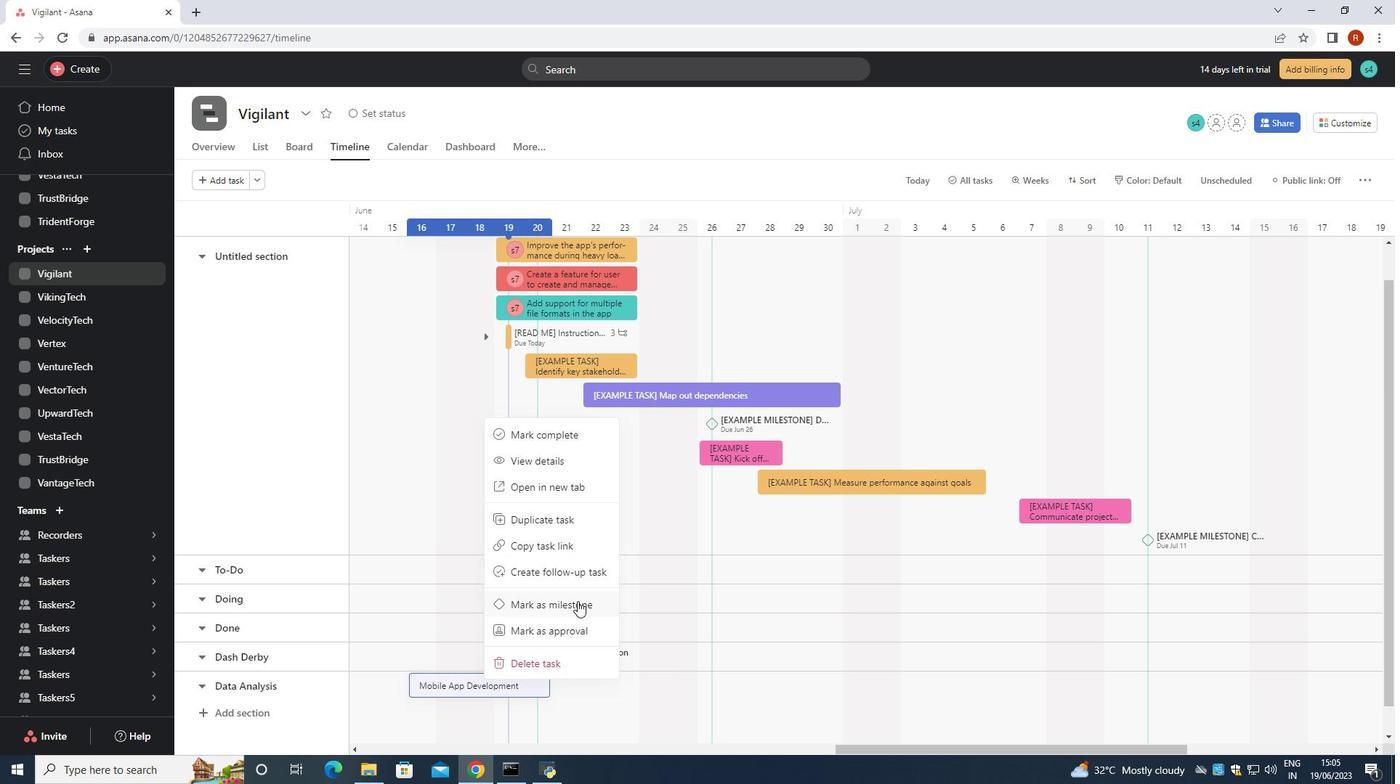 
Action: Mouse moved to (610, 595)
Screenshot: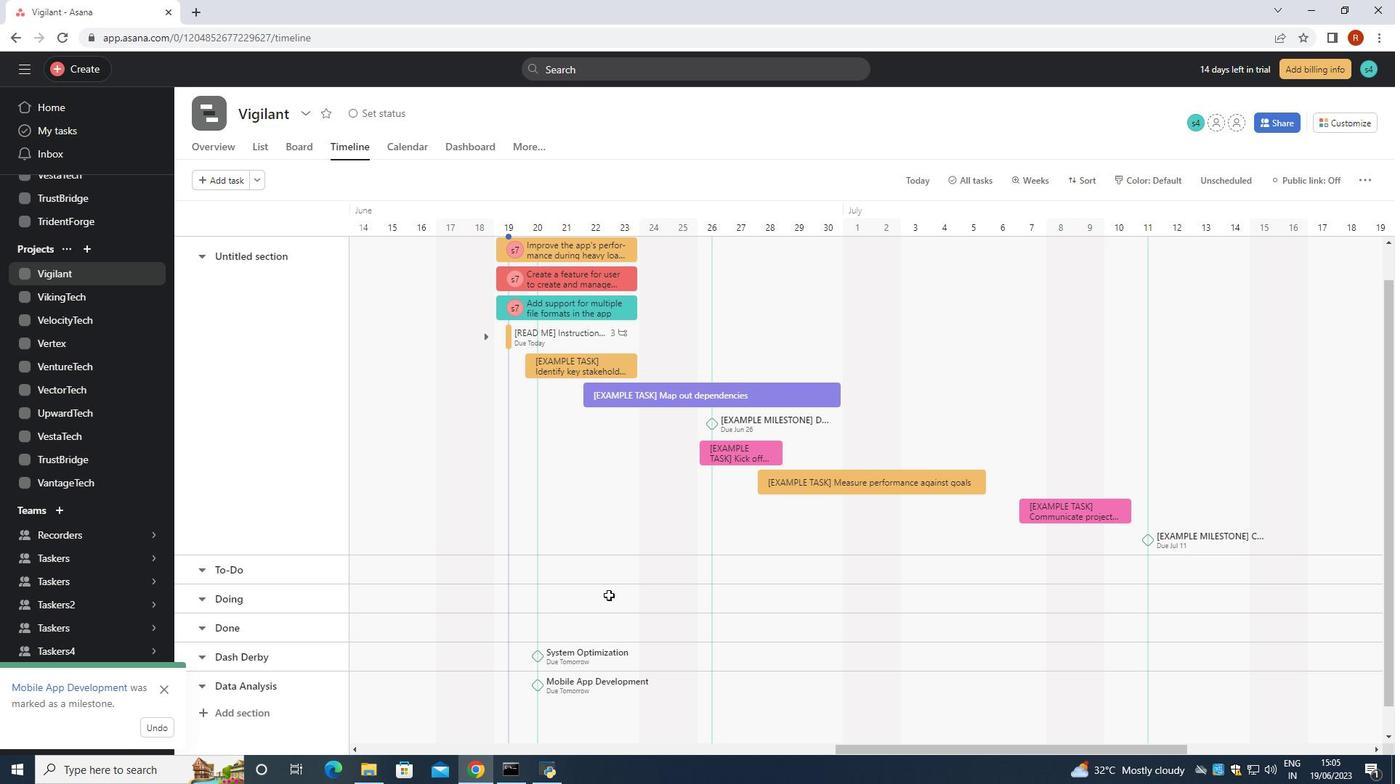 
